 Task: Find connections with filter location Bordeaux with filter topic #communitywith filter profile language Spanish with filter current company Ashoka Buildcon Limited with filter school CCS (Chaudhary Charan Singh)University with filter industry IT System Operations and Maintenance with filter service category Videography with filter keywords title Animal Shelter Volunteer
Action: Mouse moved to (493, 65)
Screenshot: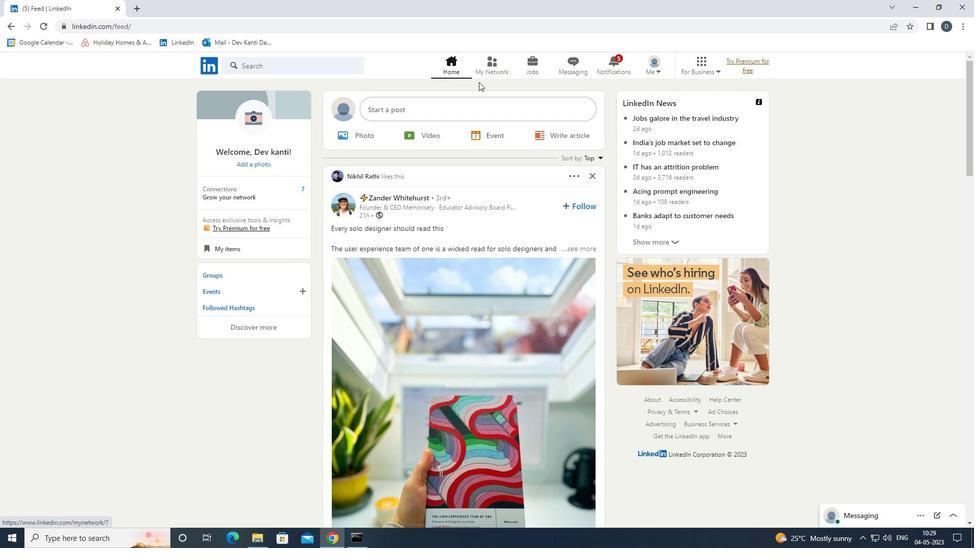 
Action: Mouse pressed left at (493, 65)
Screenshot: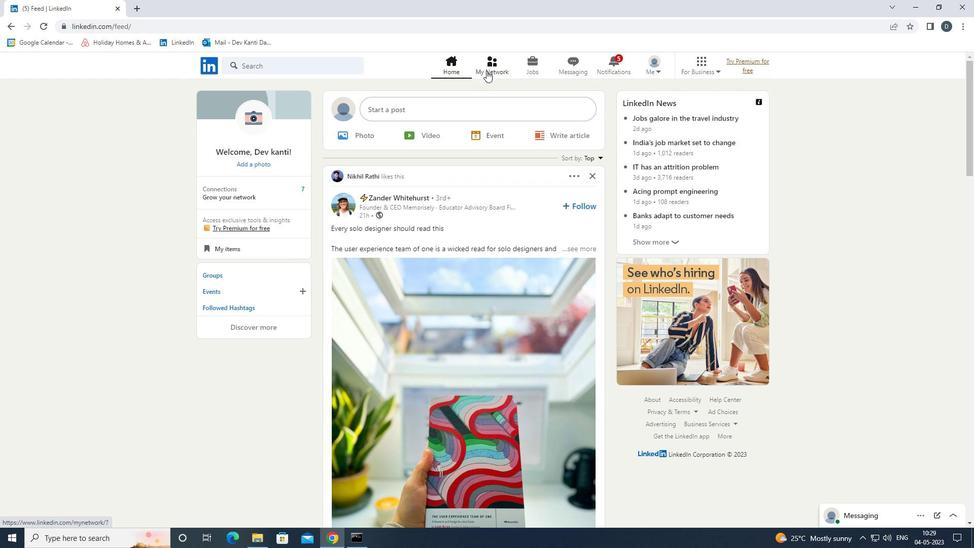 
Action: Mouse moved to (337, 120)
Screenshot: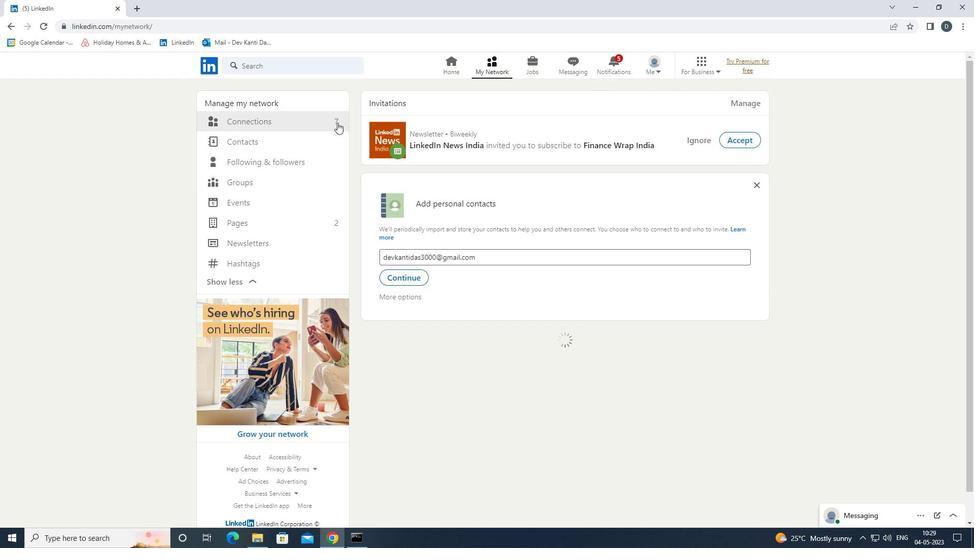 
Action: Mouse pressed left at (337, 120)
Screenshot: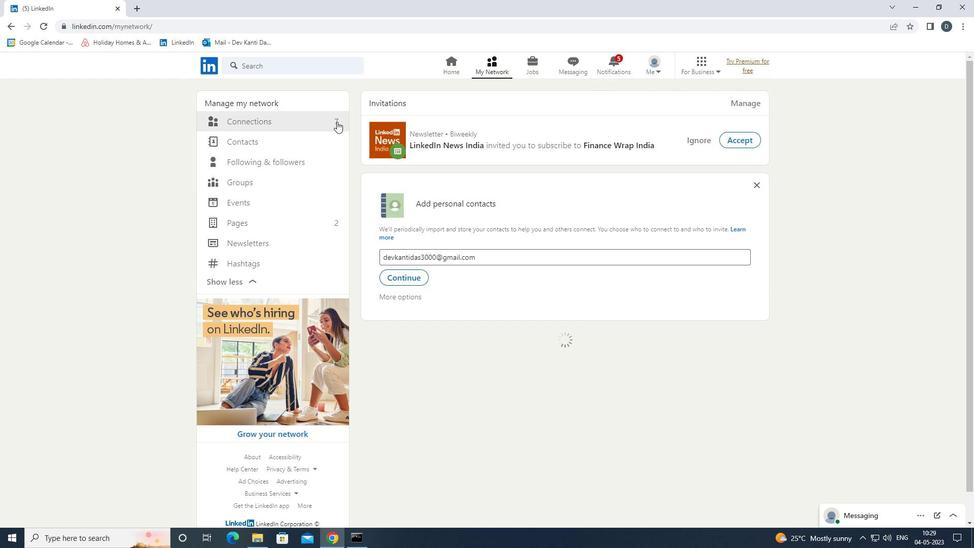 
Action: Mouse moved to (584, 122)
Screenshot: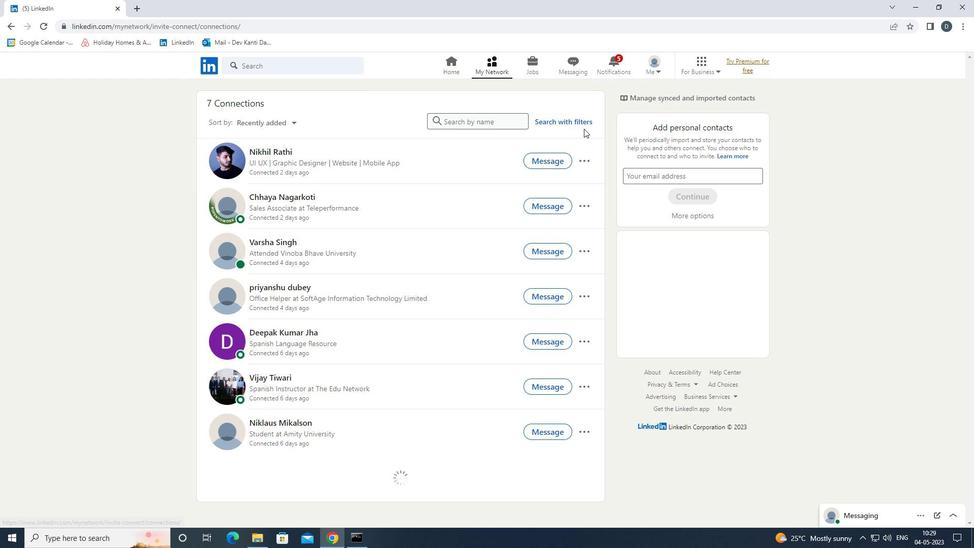 
Action: Mouse pressed left at (584, 122)
Screenshot: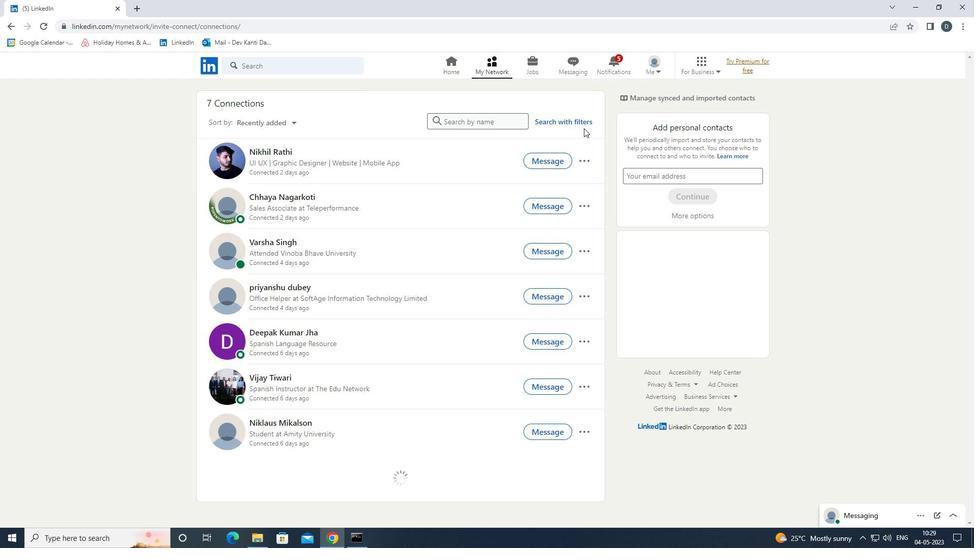 
Action: Mouse moved to (535, 93)
Screenshot: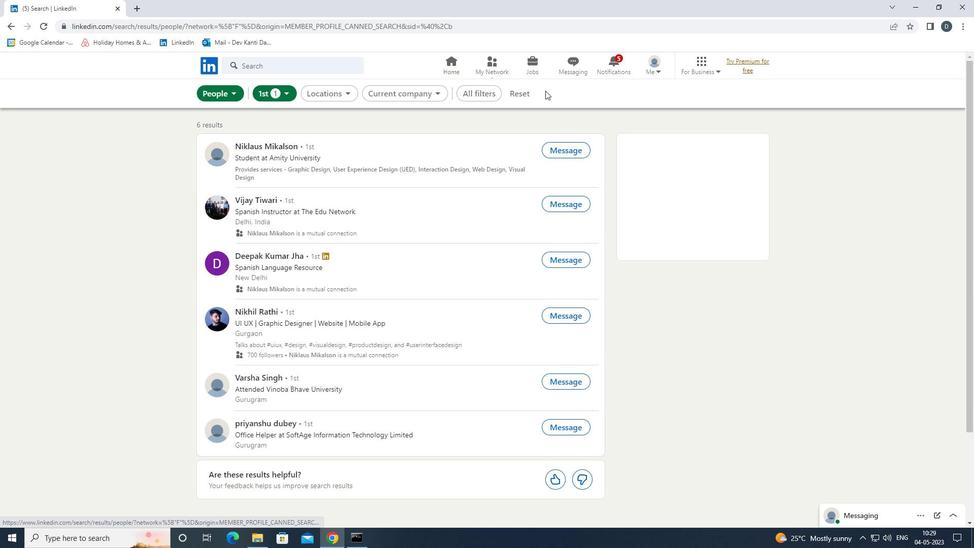 
Action: Mouse pressed left at (535, 93)
Screenshot: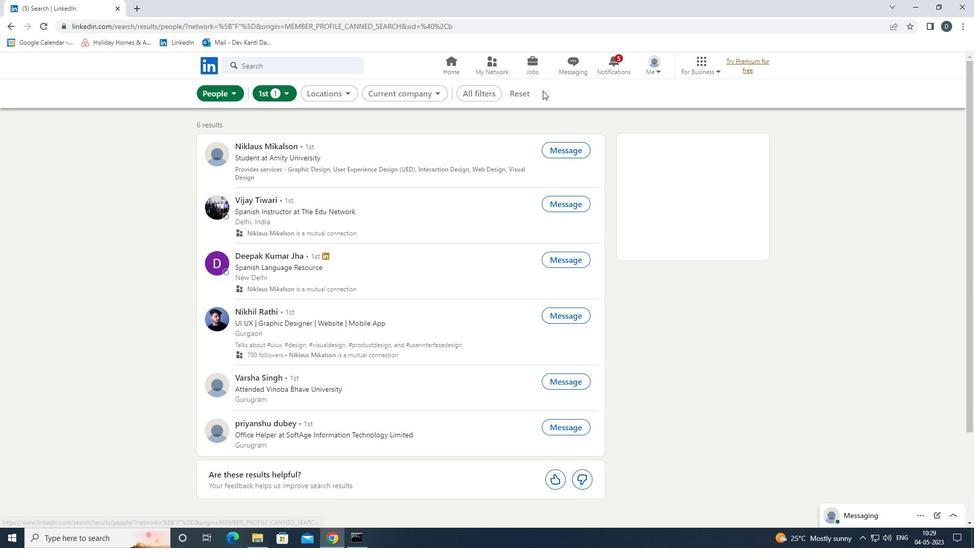 
Action: Mouse moved to (531, 93)
Screenshot: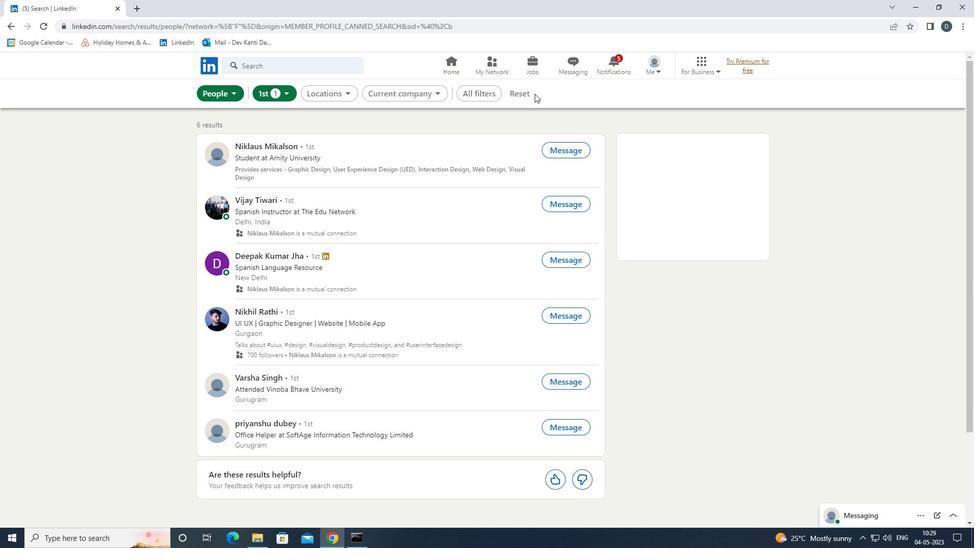 
Action: Mouse pressed left at (531, 93)
Screenshot: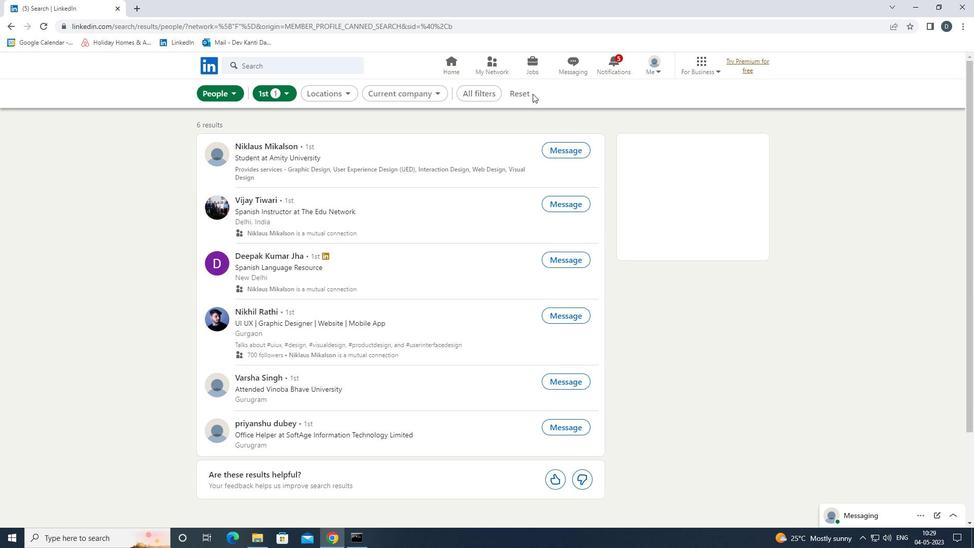 
Action: Mouse moved to (513, 91)
Screenshot: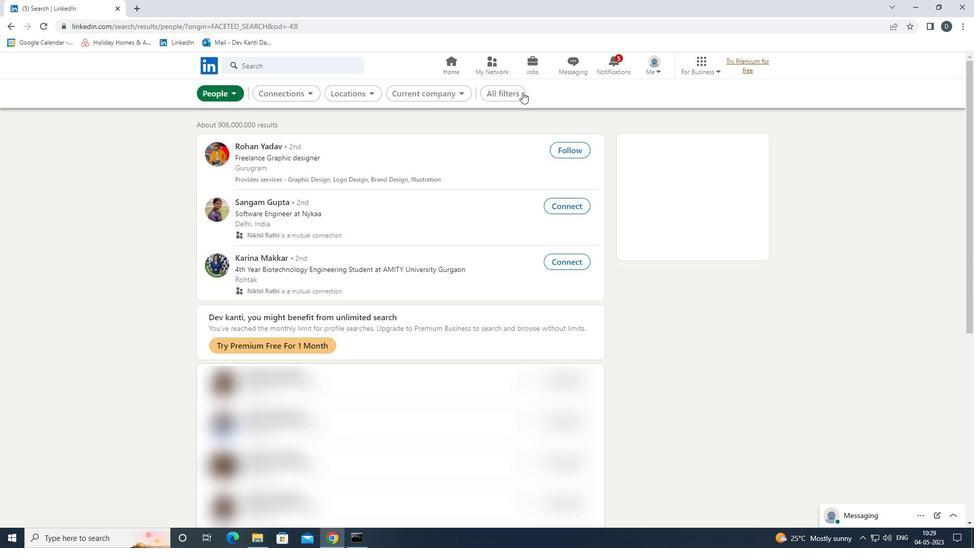 
Action: Mouse pressed left at (513, 91)
Screenshot: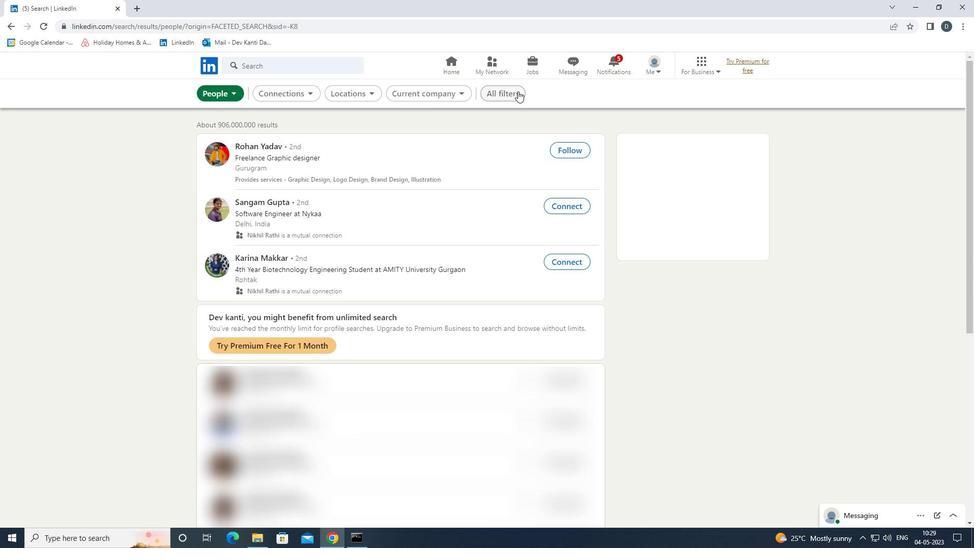 
Action: Mouse moved to (810, 194)
Screenshot: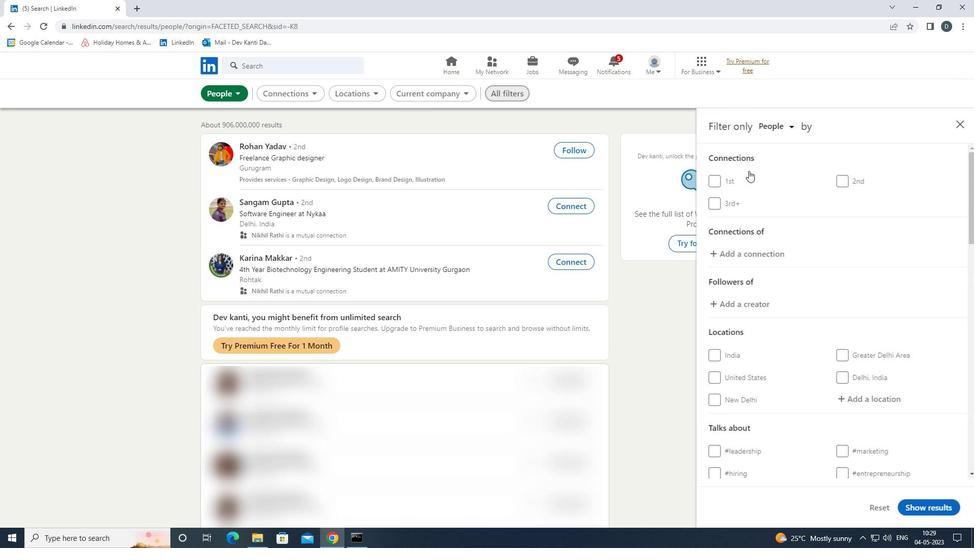 
Action: Mouse scrolled (810, 194) with delta (0, 0)
Screenshot: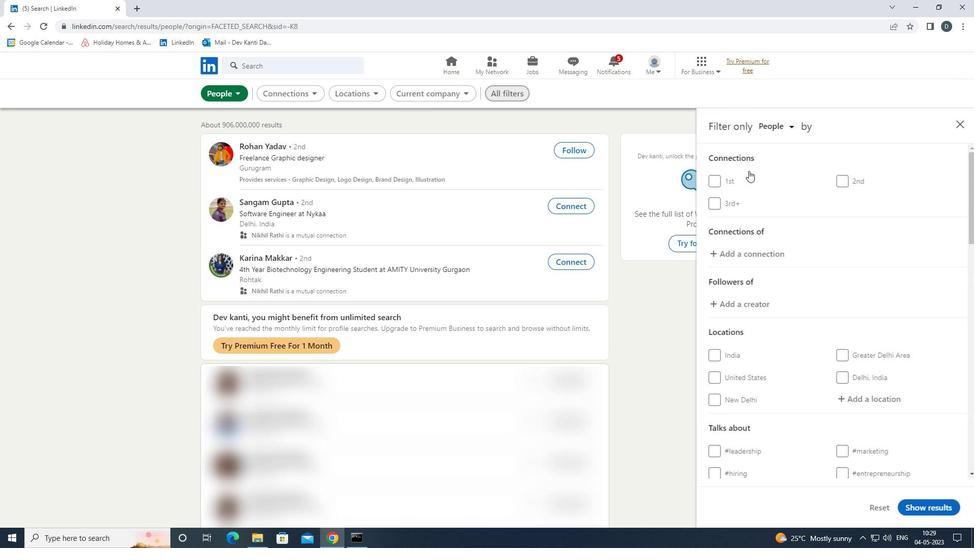 
Action: Mouse moved to (813, 199)
Screenshot: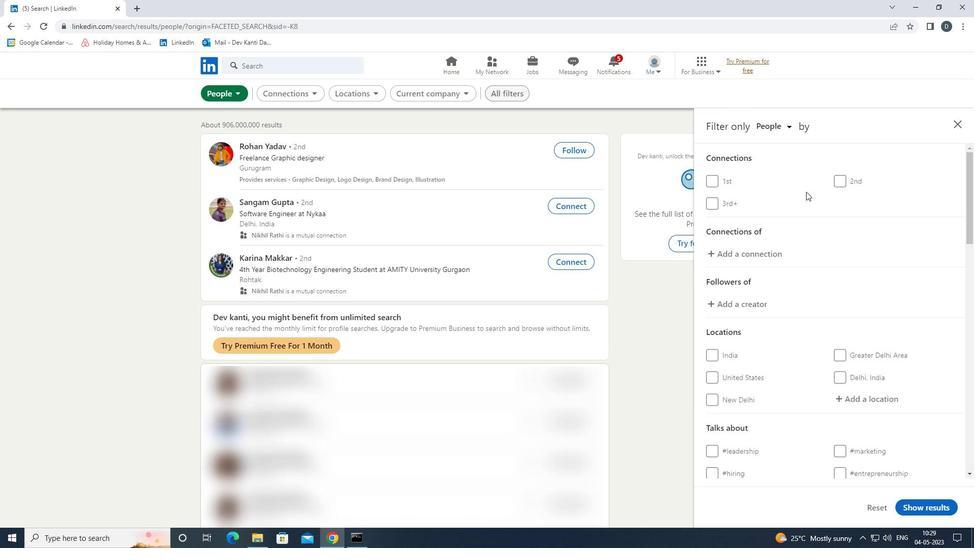 
Action: Mouse scrolled (813, 198) with delta (0, 0)
Screenshot: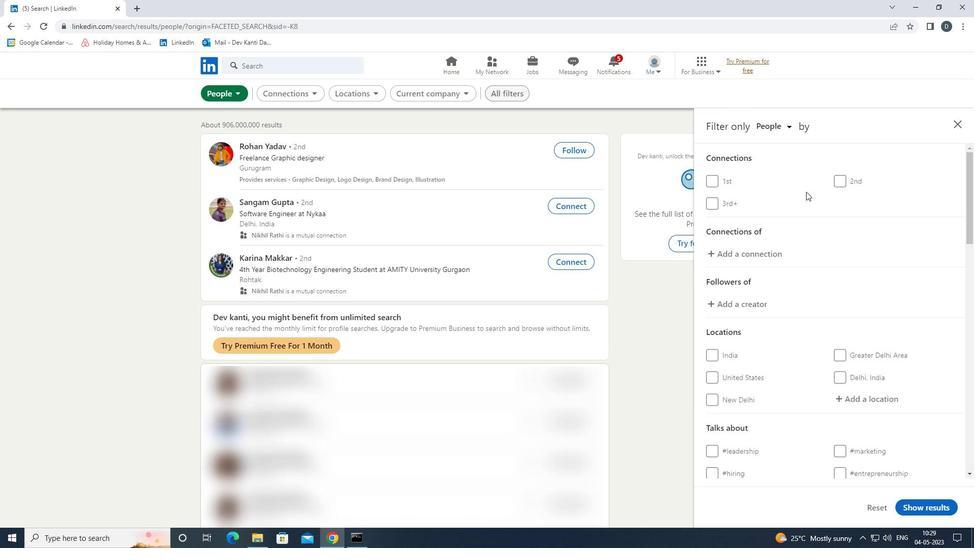 
Action: Mouse moved to (855, 293)
Screenshot: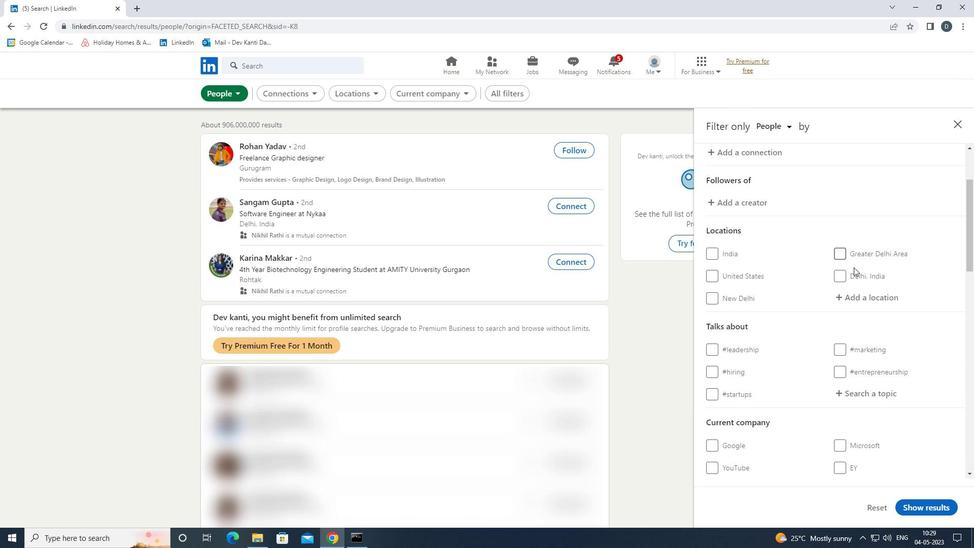 
Action: Mouse pressed left at (855, 293)
Screenshot: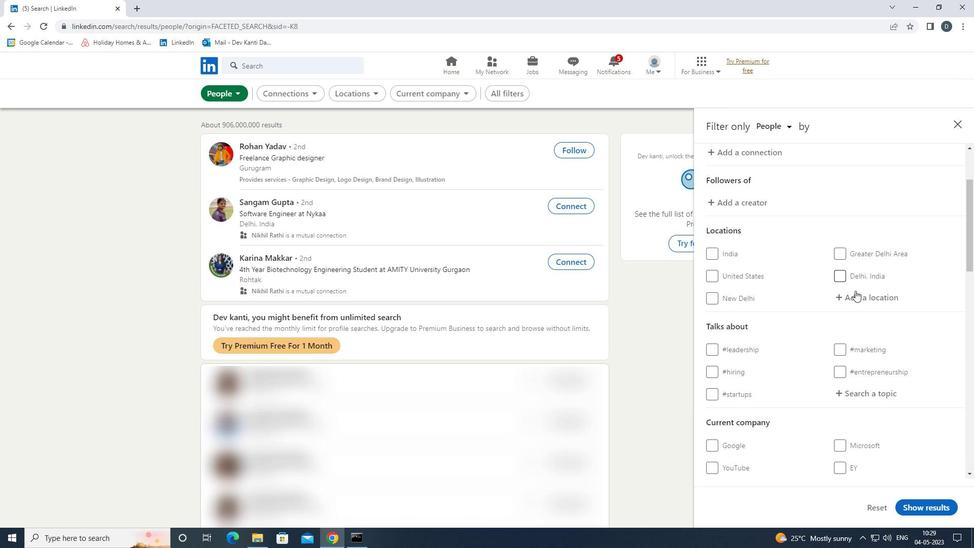 
Action: Mouse moved to (856, 294)
Screenshot: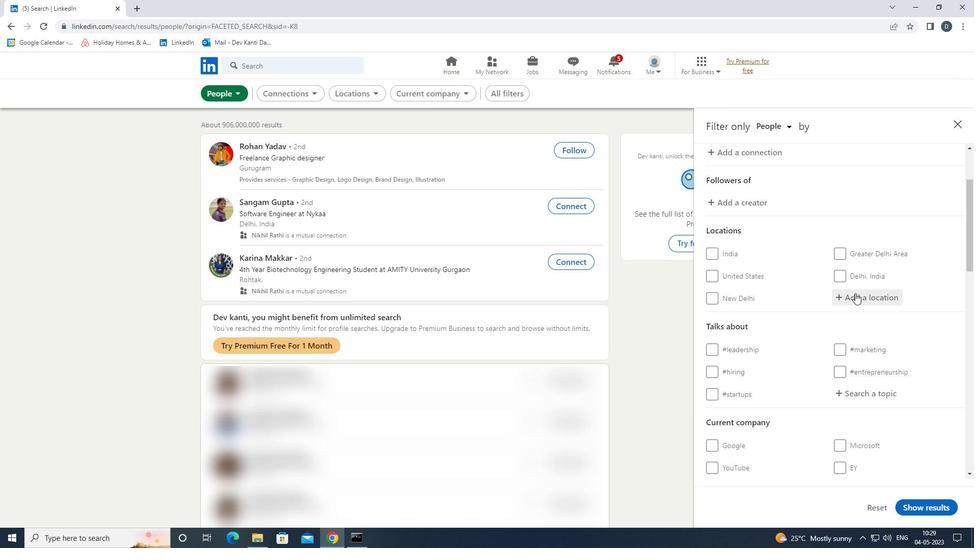 
Action: Key pressed <Key.shift>BOURDEAUX<Key.down><Key.enter>
Screenshot: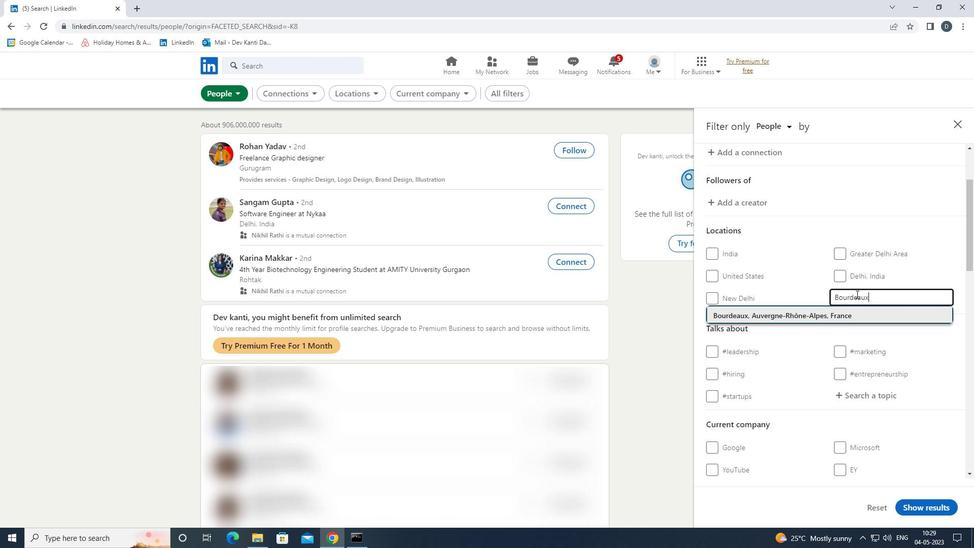 
Action: Mouse scrolled (856, 293) with delta (0, 0)
Screenshot: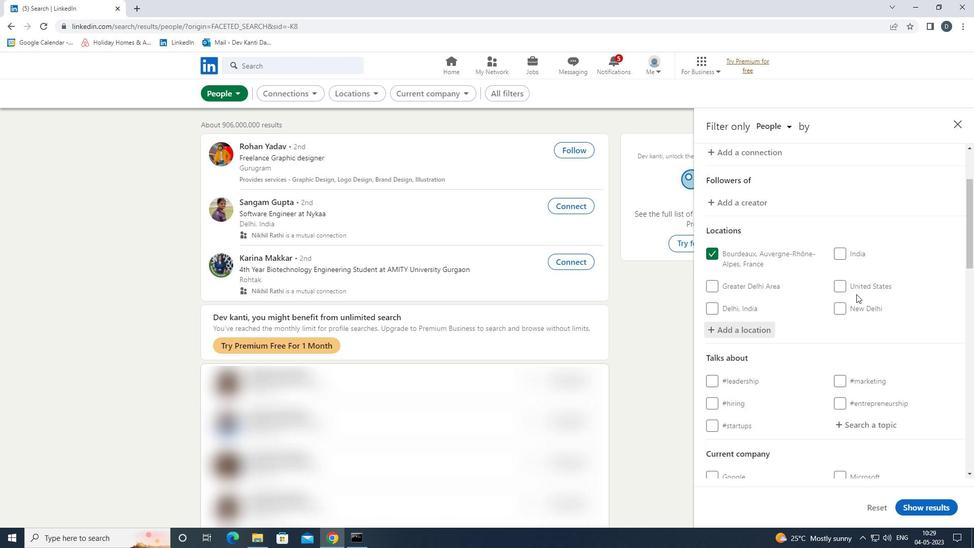 
Action: Mouse moved to (858, 294)
Screenshot: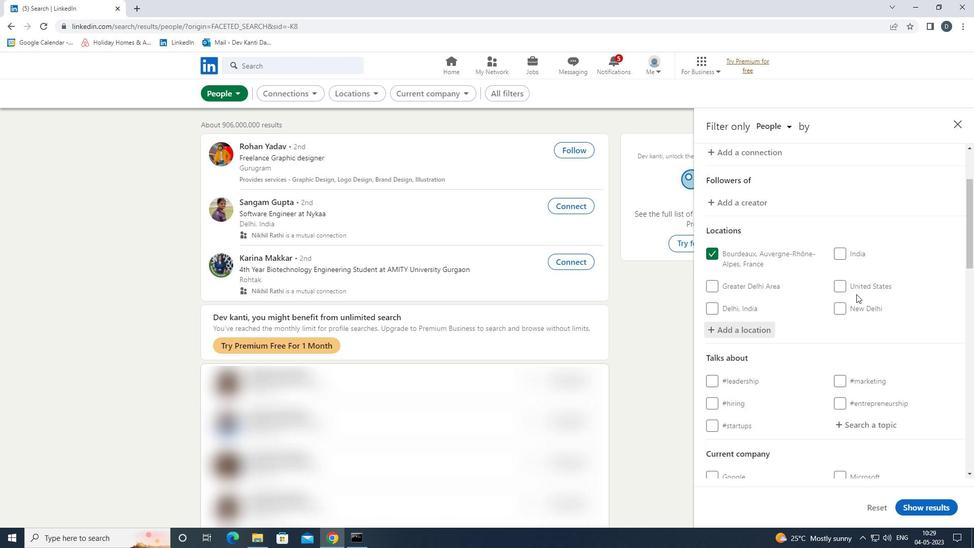 
Action: Mouse scrolled (858, 293) with delta (0, 0)
Screenshot: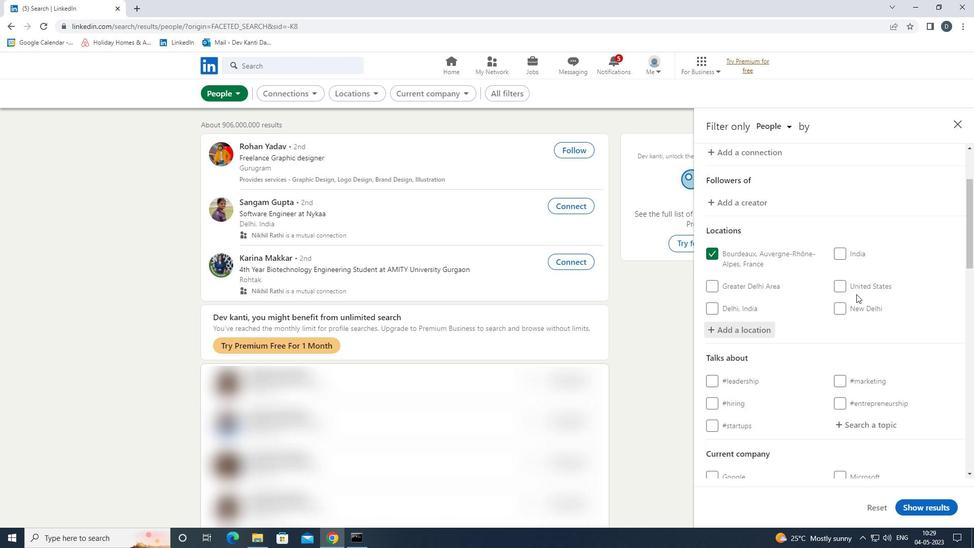 
Action: Mouse moved to (858, 294)
Screenshot: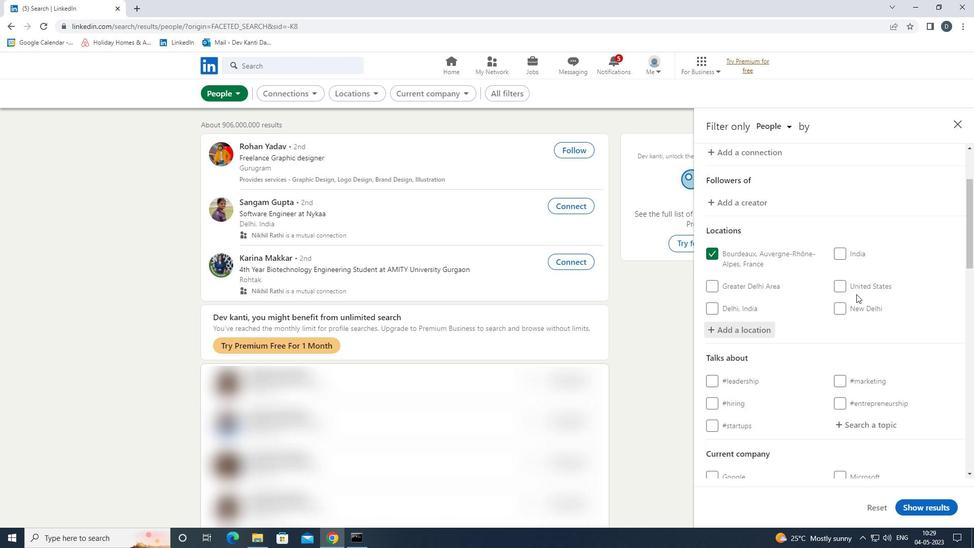 
Action: Mouse scrolled (858, 294) with delta (0, 0)
Screenshot: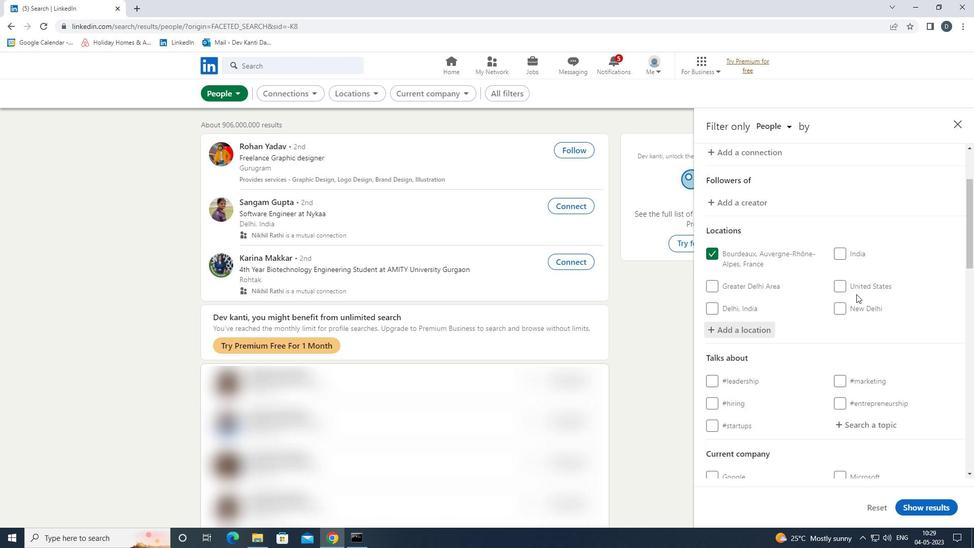 
Action: Mouse moved to (879, 273)
Screenshot: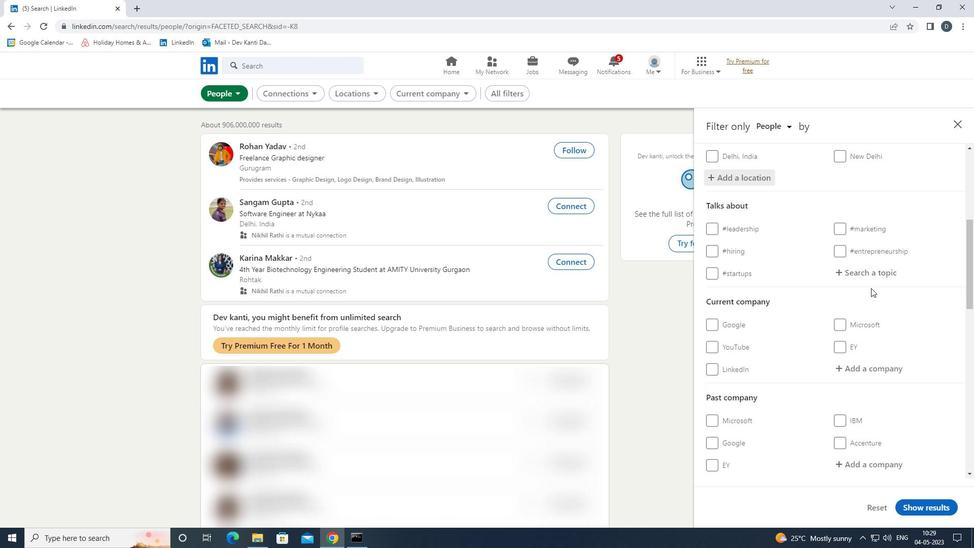 
Action: Mouse pressed left at (879, 273)
Screenshot: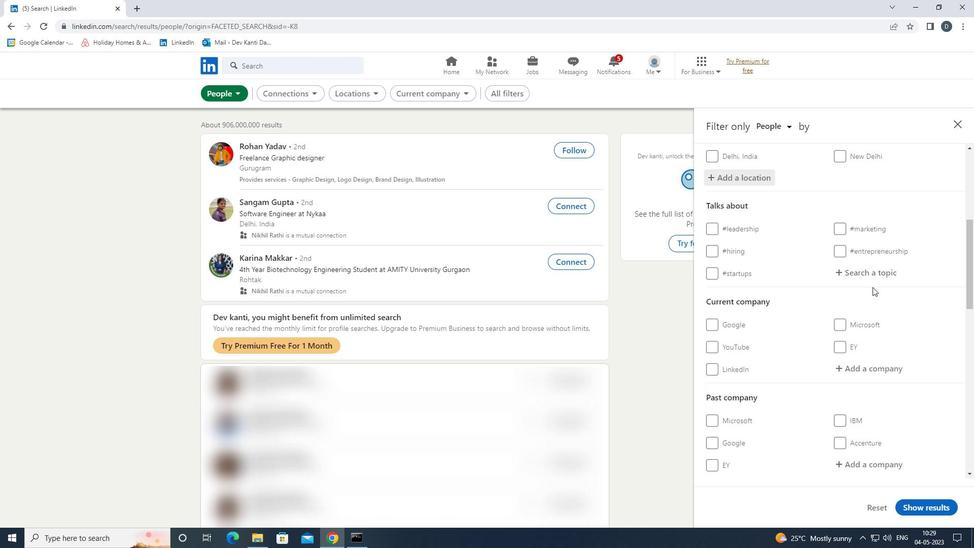 
Action: Key pressed <Key.shift>COMMUNITY<Key.down><Key.enter>
Screenshot: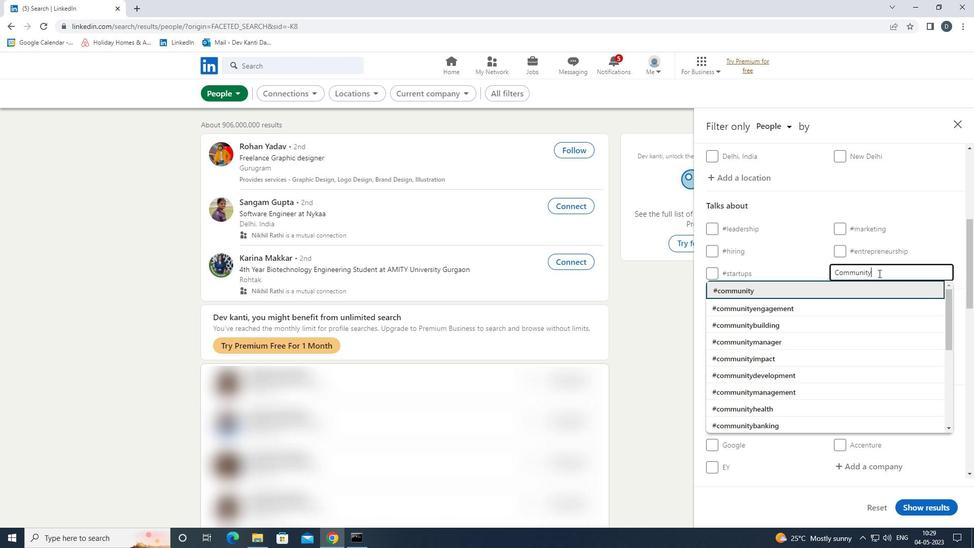 
Action: Mouse moved to (878, 279)
Screenshot: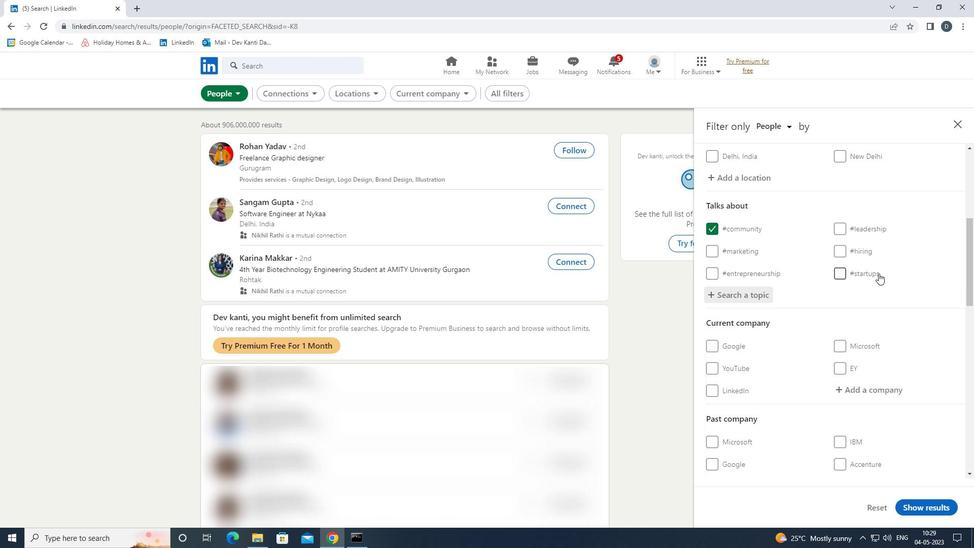 
Action: Mouse scrolled (878, 278) with delta (0, 0)
Screenshot: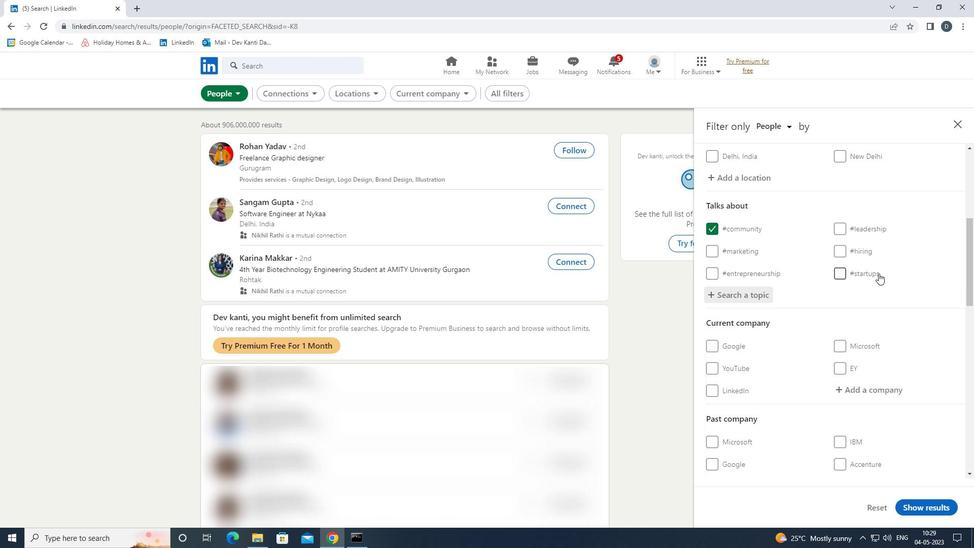 
Action: Mouse moved to (877, 279)
Screenshot: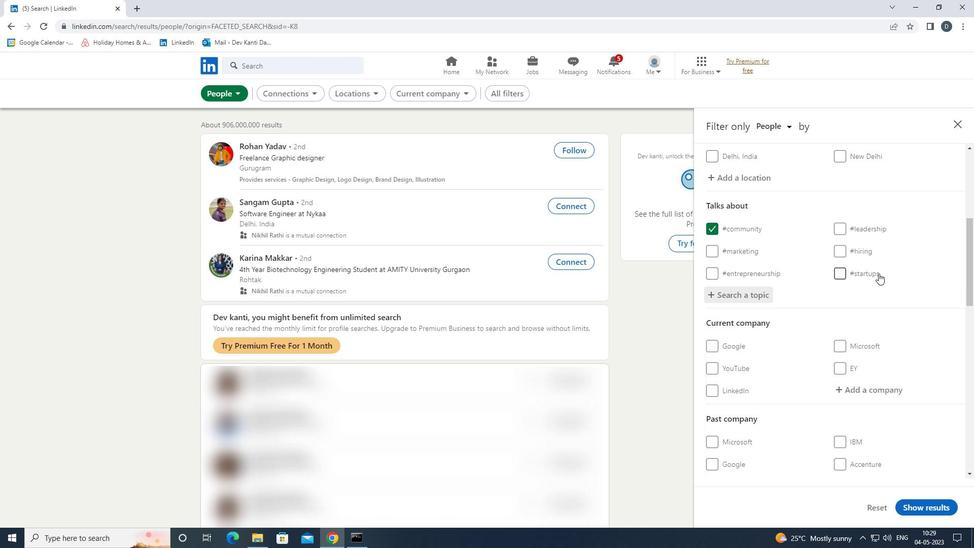 
Action: Mouse scrolled (877, 279) with delta (0, 0)
Screenshot: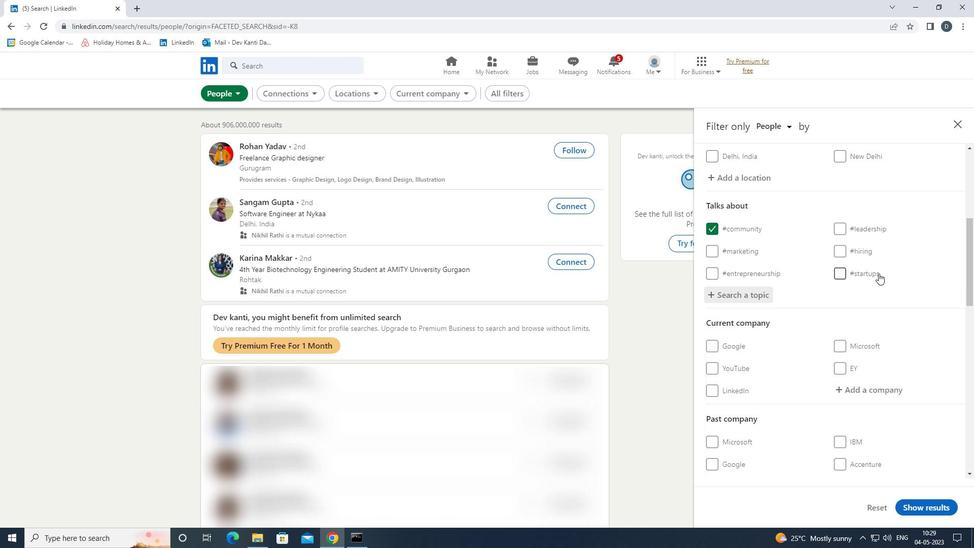 
Action: Mouse moved to (877, 280)
Screenshot: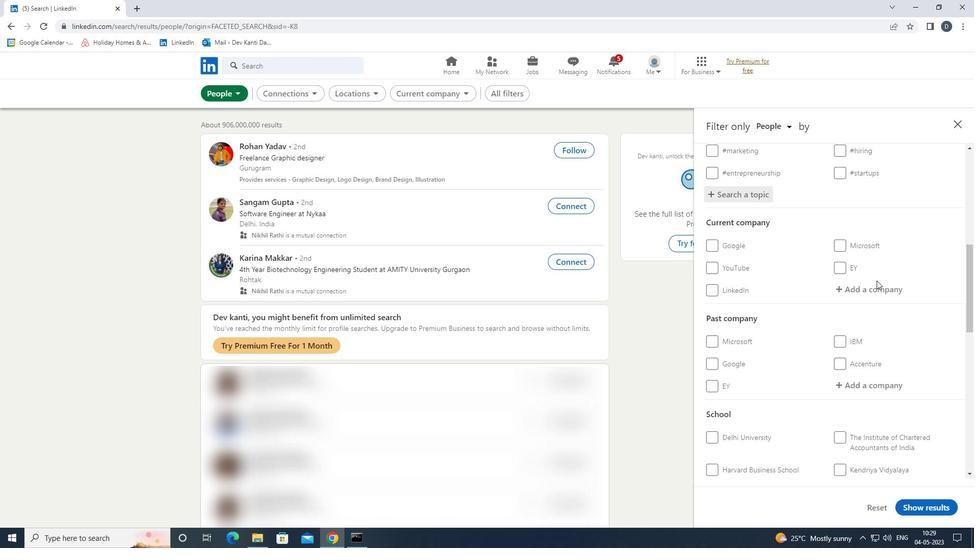
Action: Mouse scrolled (877, 280) with delta (0, 0)
Screenshot: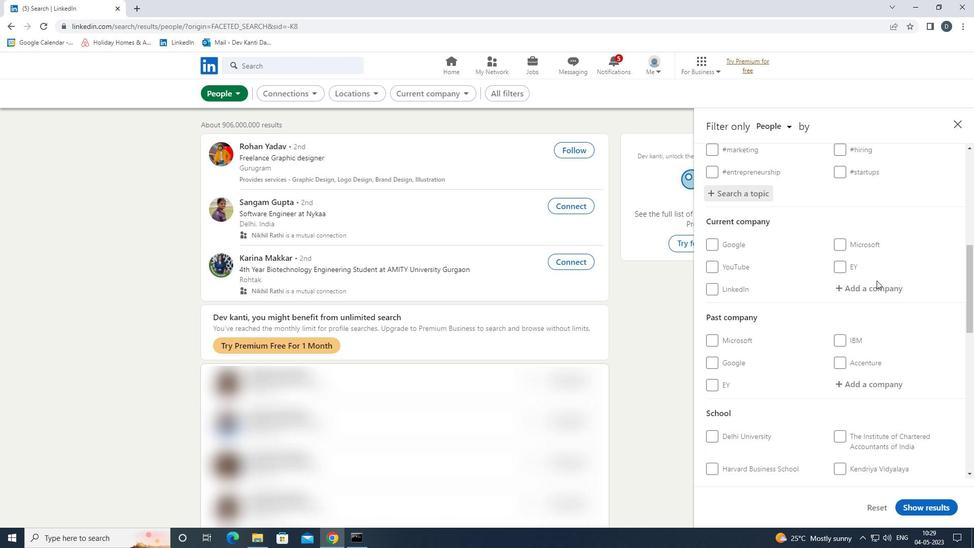 
Action: Mouse scrolled (877, 280) with delta (0, 0)
Screenshot: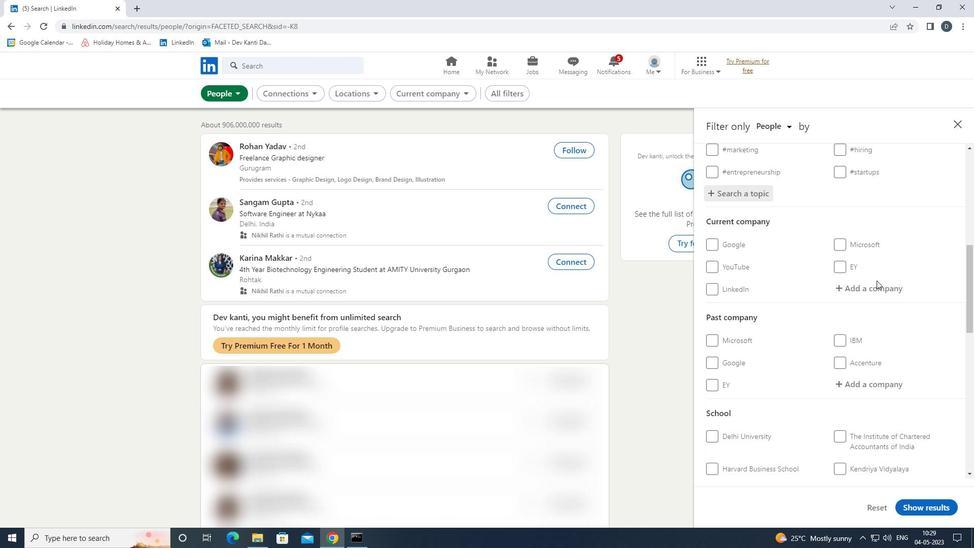 
Action: Mouse scrolled (877, 280) with delta (0, 0)
Screenshot: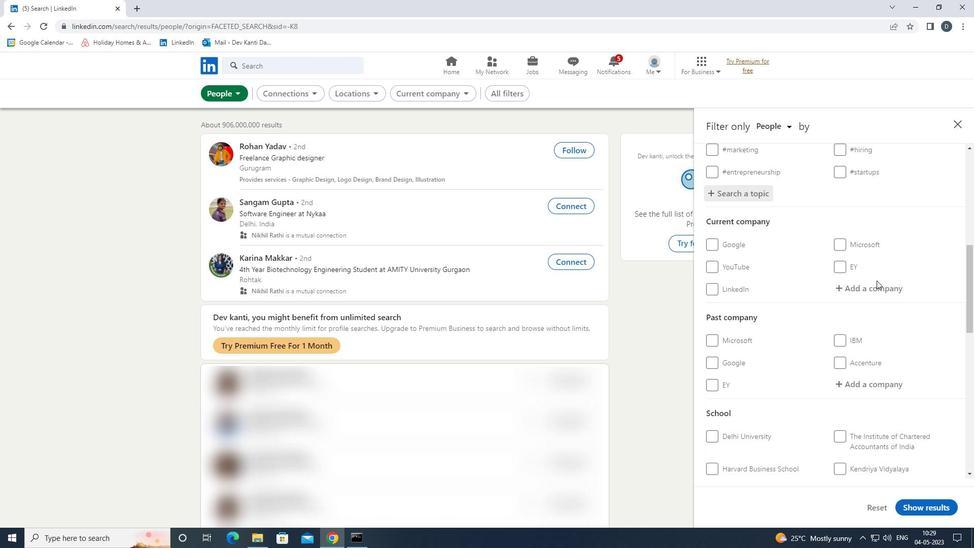 
Action: Mouse moved to (855, 315)
Screenshot: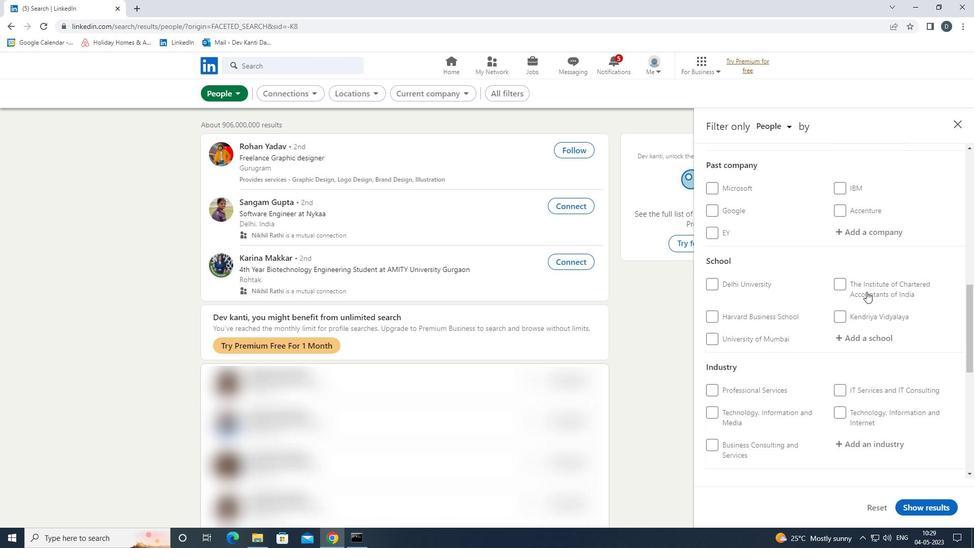 
Action: Mouse scrolled (855, 314) with delta (0, 0)
Screenshot: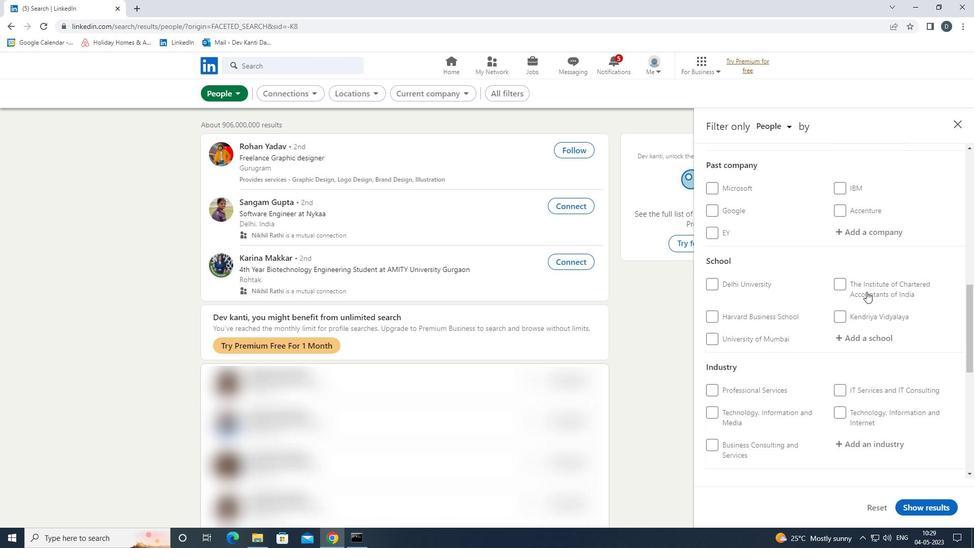 
Action: Mouse moved to (855, 316)
Screenshot: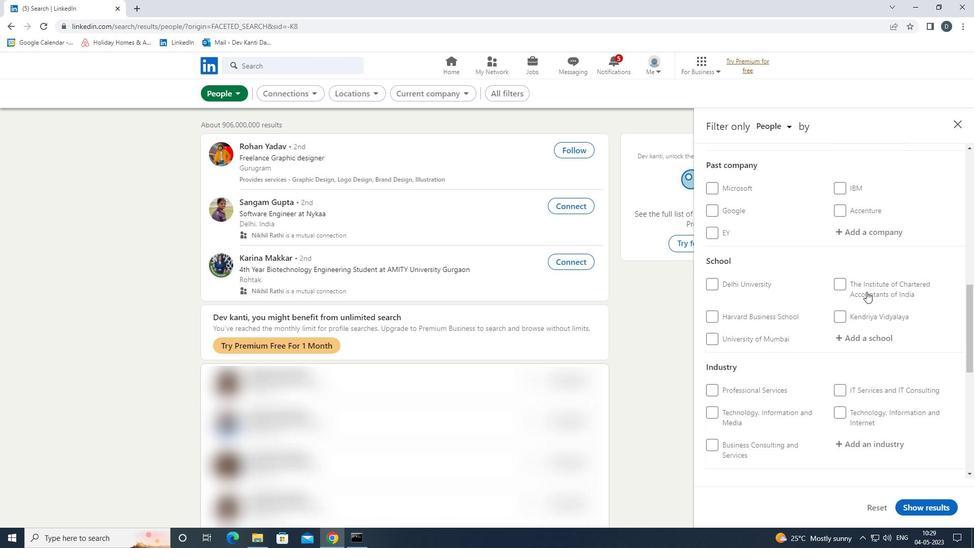 
Action: Mouse scrolled (855, 315) with delta (0, 0)
Screenshot: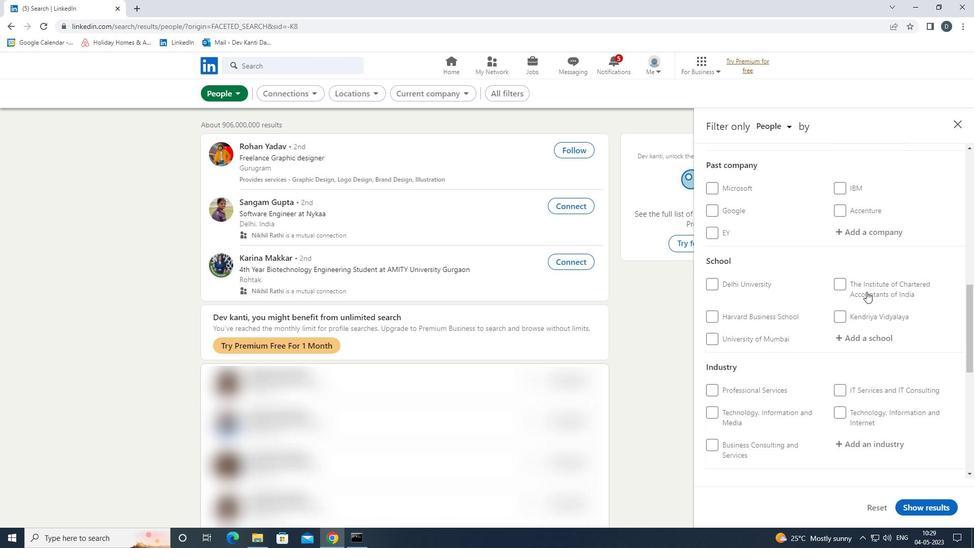 
Action: Mouse moved to (855, 317)
Screenshot: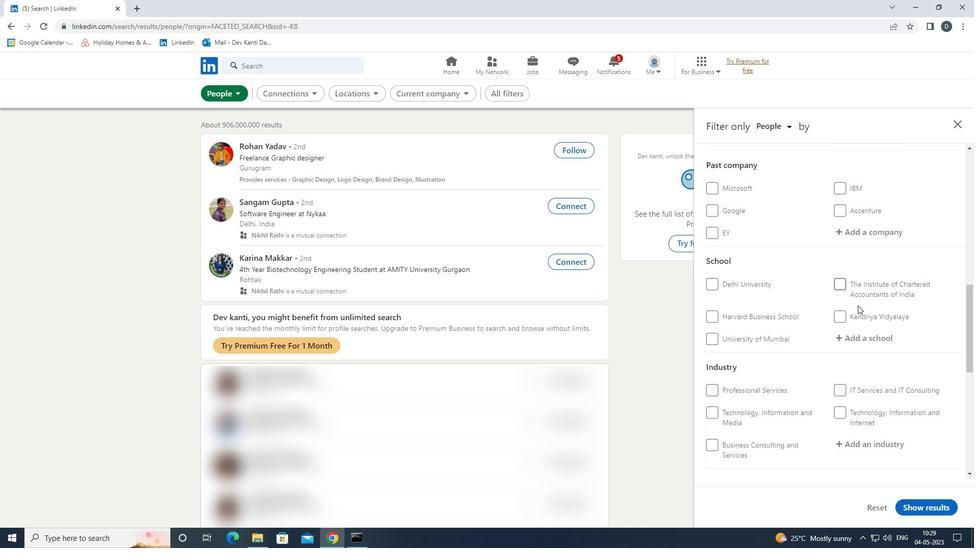 
Action: Mouse scrolled (855, 317) with delta (0, 0)
Screenshot: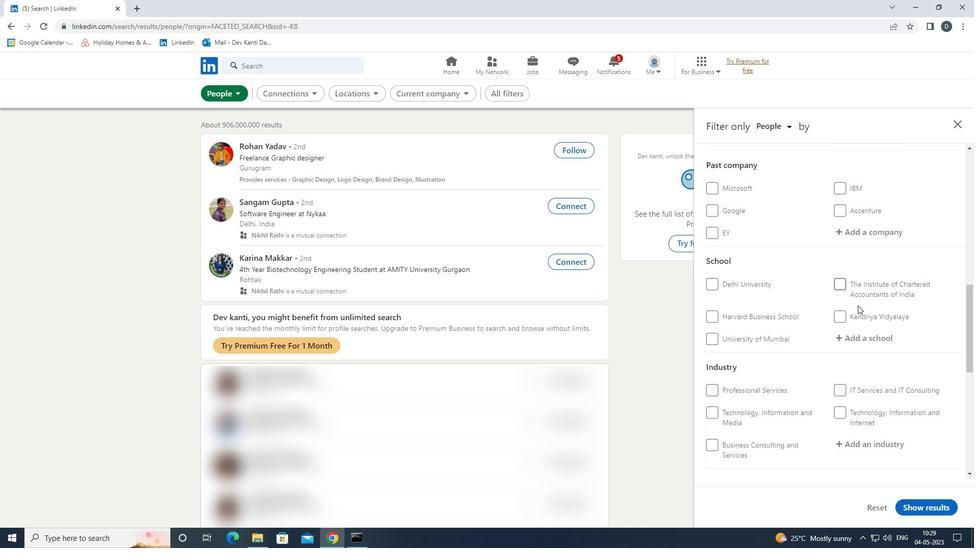 
Action: Mouse moved to (734, 374)
Screenshot: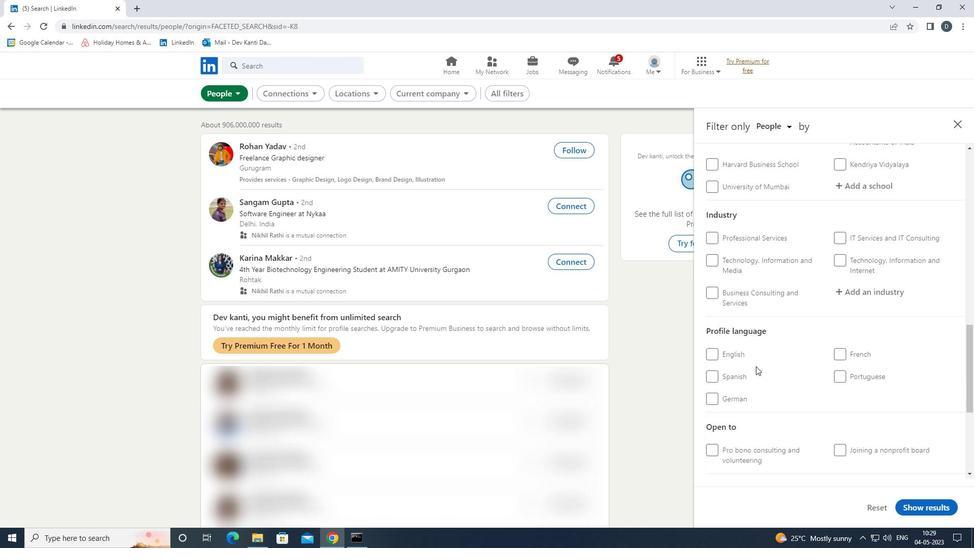 
Action: Mouse pressed left at (734, 374)
Screenshot: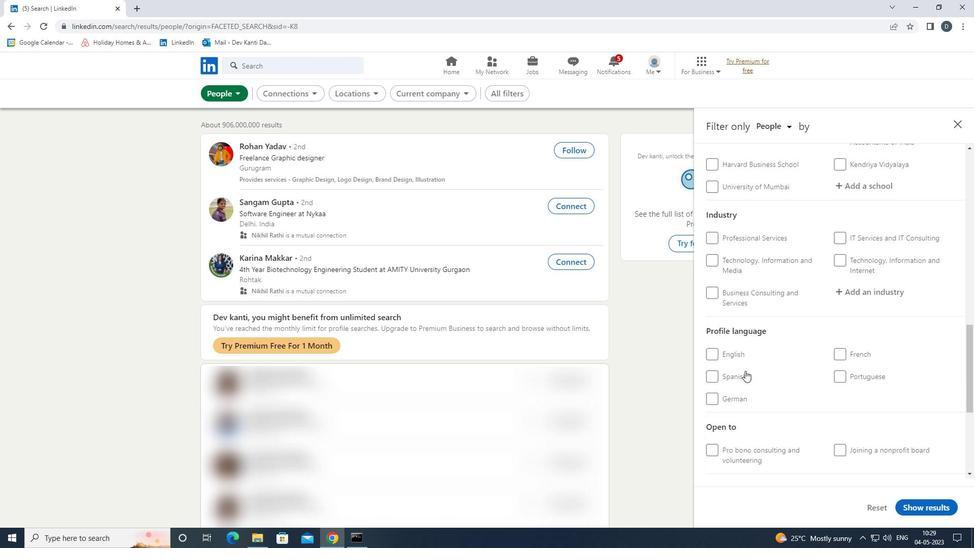
Action: Mouse moved to (749, 373)
Screenshot: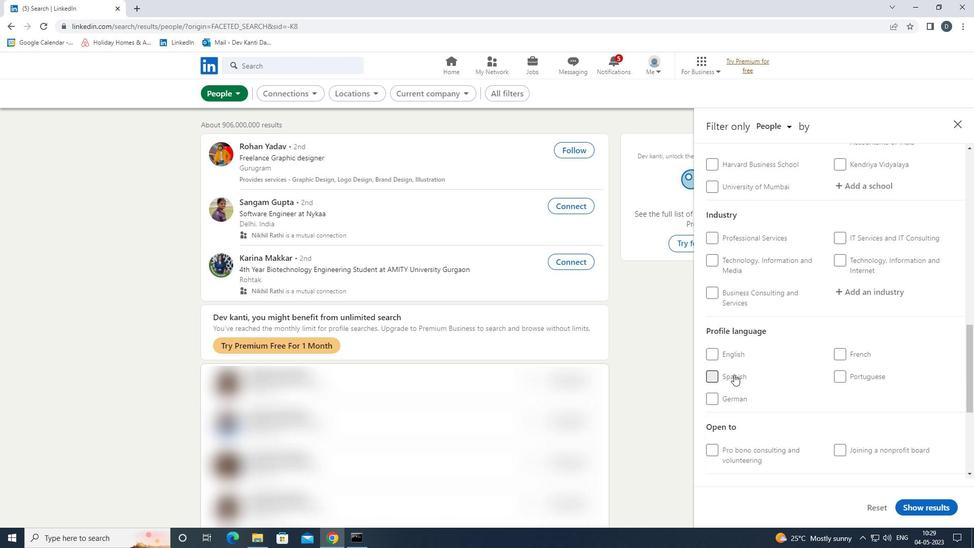 
Action: Mouse scrolled (749, 373) with delta (0, 0)
Screenshot: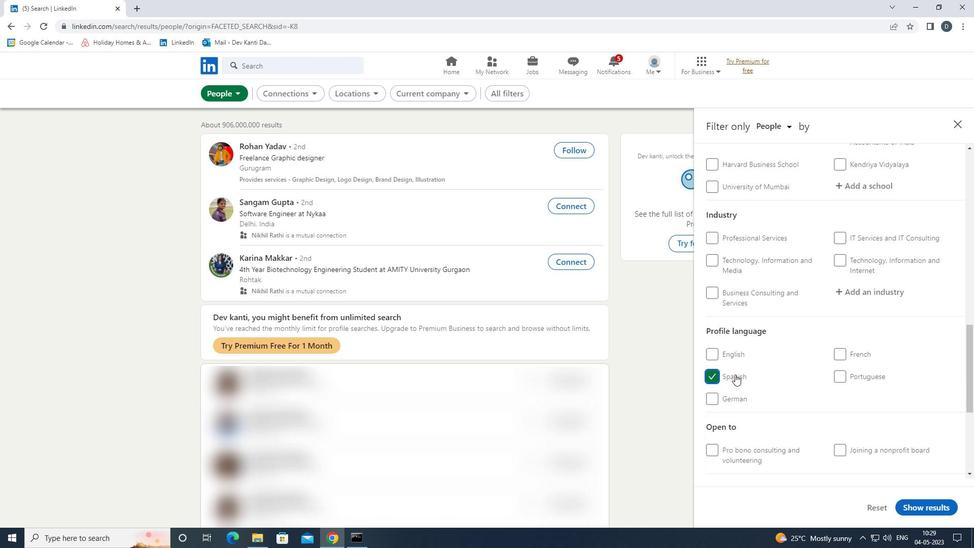 
Action: Mouse scrolled (749, 373) with delta (0, 0)
Screenshot: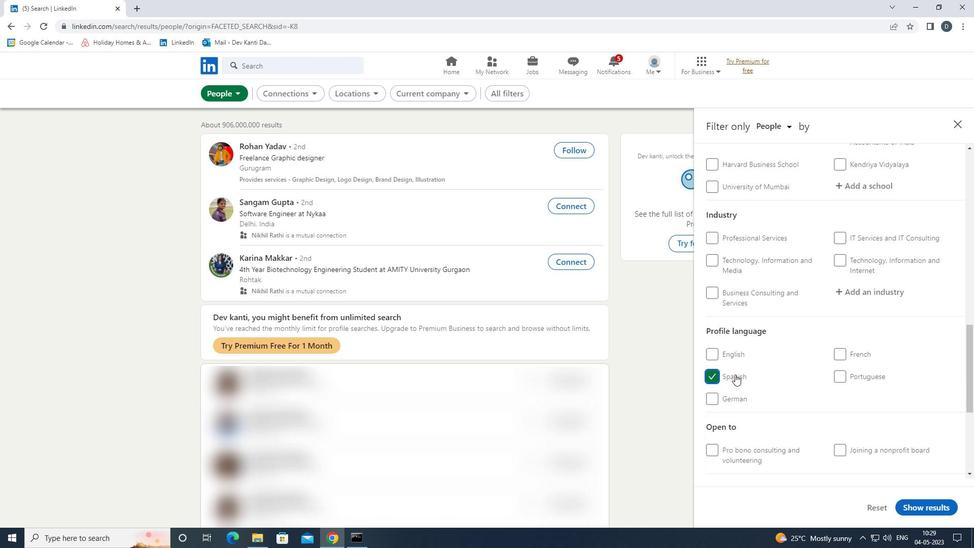 
Action: Mouse scrolled (749, 373) with delta (0, 0)
Screenshot: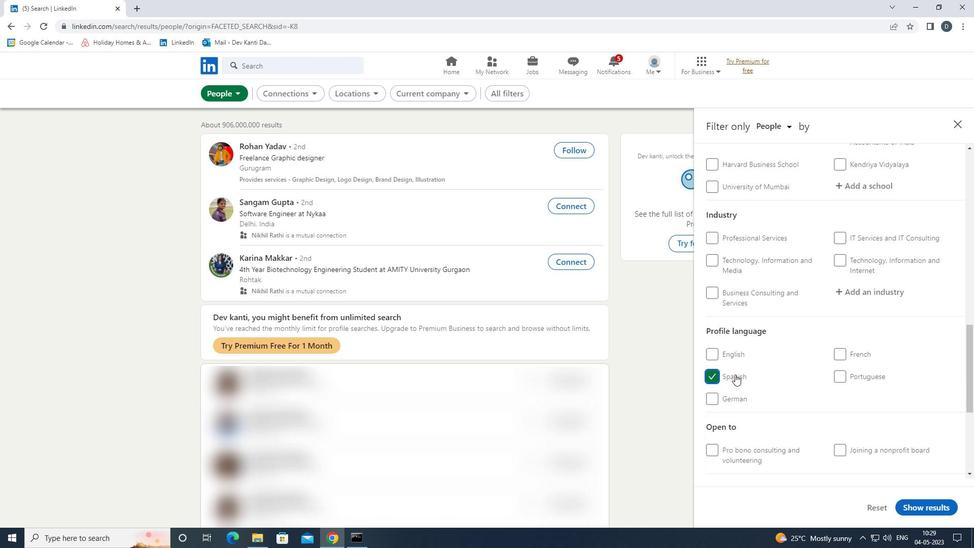 
Action: Mouse scrolled (749, 373) with delta (0, 0)
Screenshot: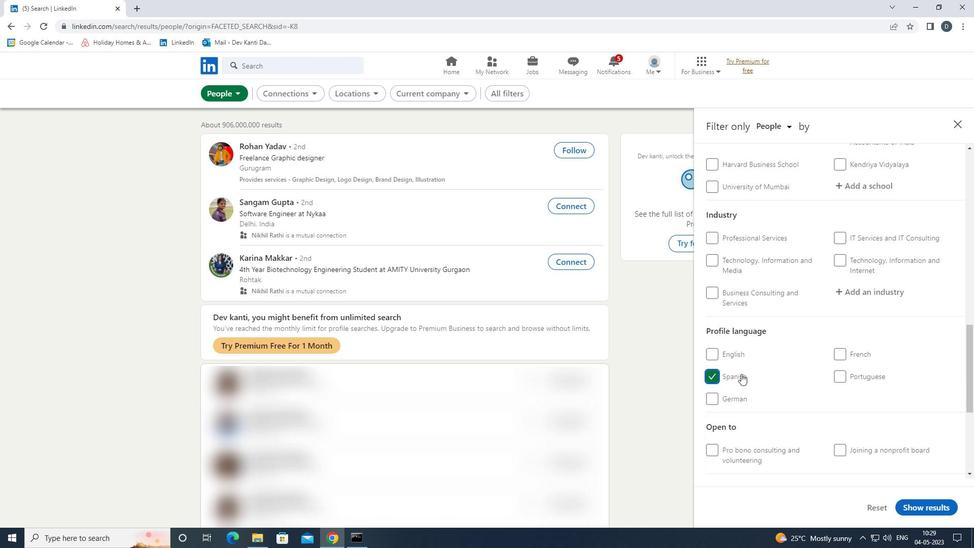 
Action: Mouse scrolled (749, 373) with delta (0, 0)
Screenshot: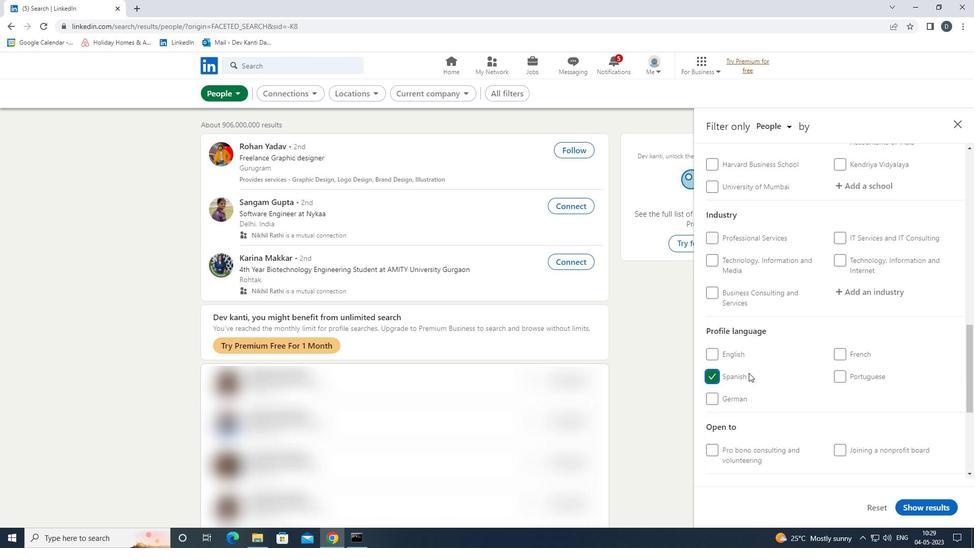 
Action: Mouse scrolled (749, 373) with delta (0, 0)
Screenshot: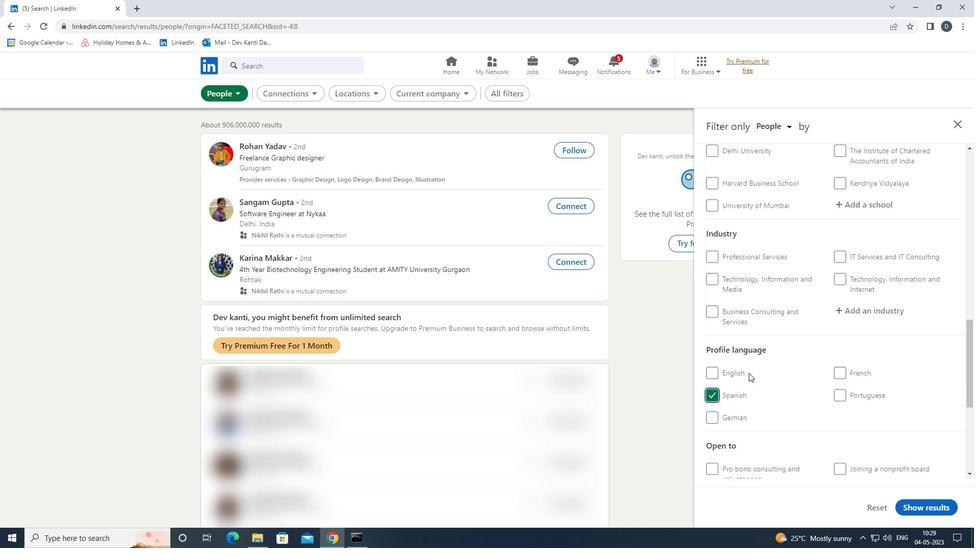 
Action: Mouse moved to (868, 280)
Screenshot: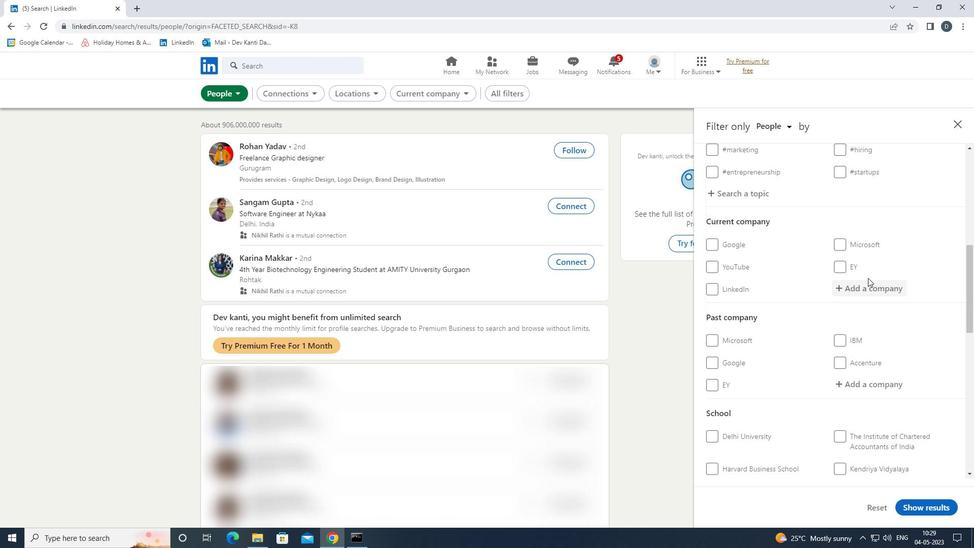 
Action: Mouse pressed left at (868, 280)
Screenshot: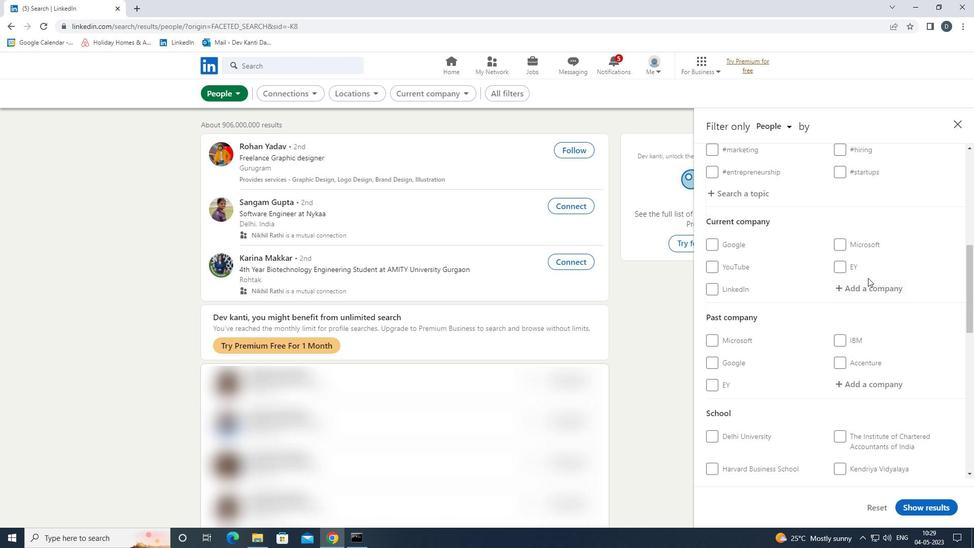 
Action: Key pressed <Key.shift>ASHOKA<Key.space><Key.shift>BI<Key.backspace>UILDCON<Key.down><Key.enter>
Screenshot: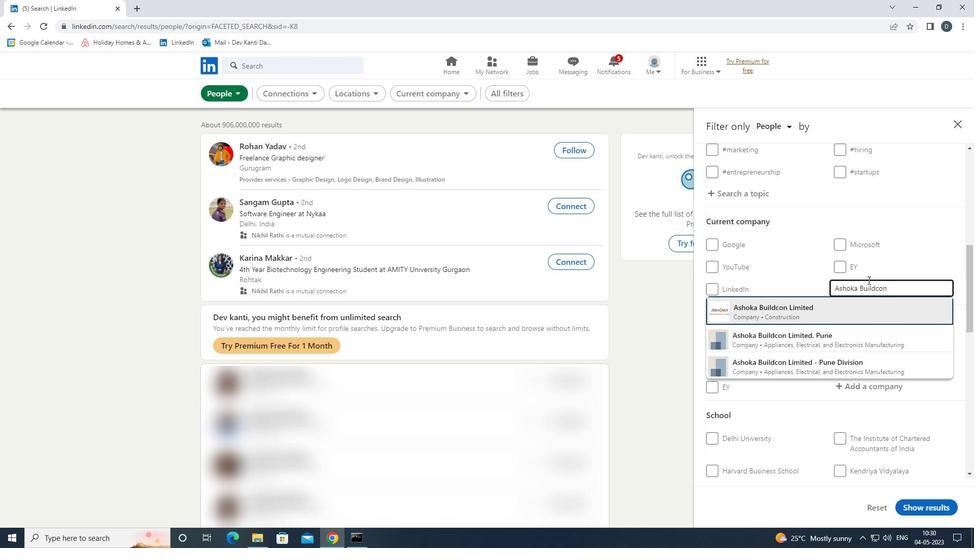 
Action: Mouse scrolled (868, 279) with delta (0, 0)
Screenshot: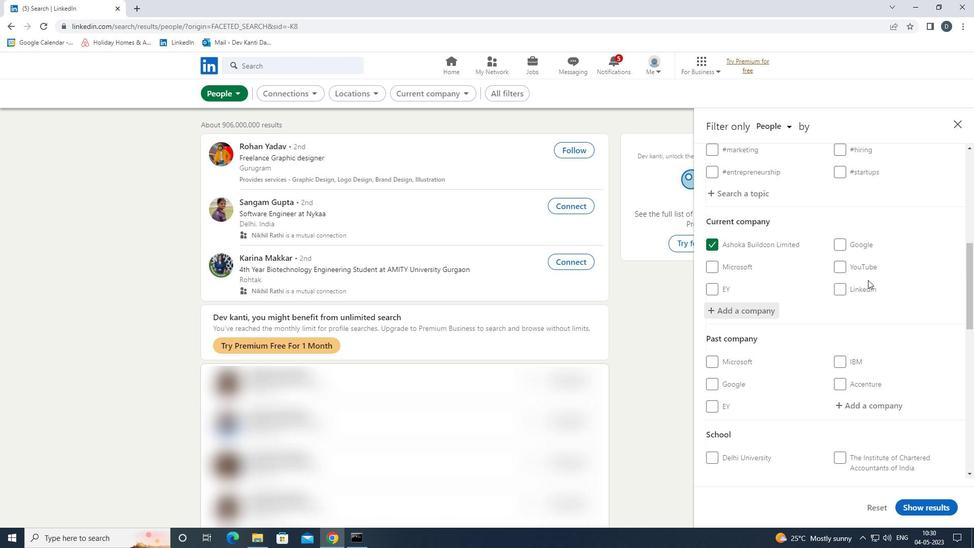 
Action: Mouse scrolled (868, 279) with delta (0, 0)
Screenshot: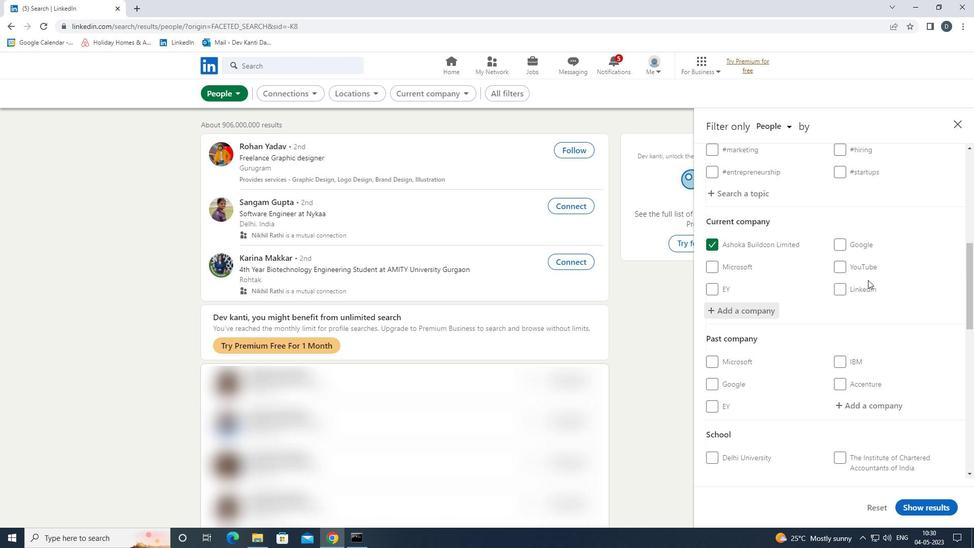 
Action: Mouse scrolled (868, 279) with delta (0, 0)
Screenshot: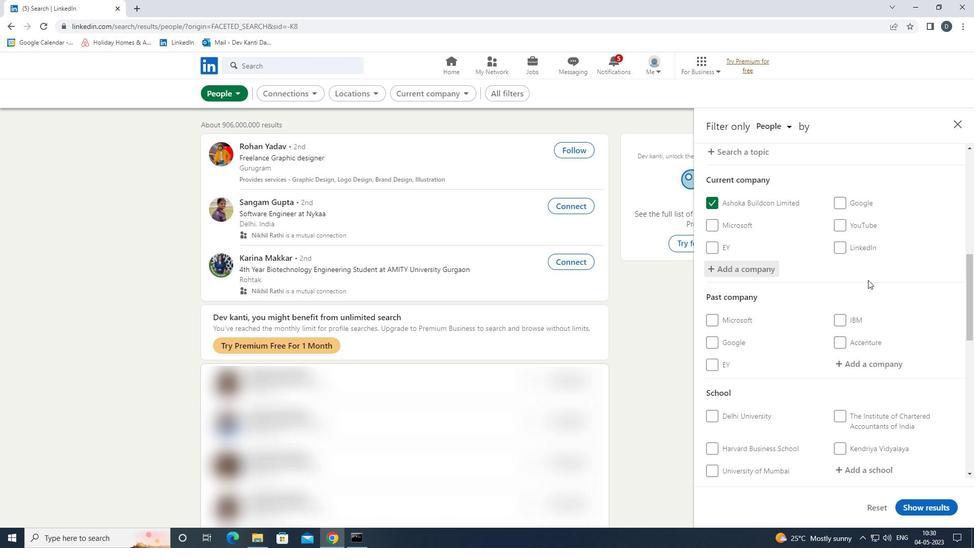 
Action: Mouse moved to (859, 256)
Screenshot: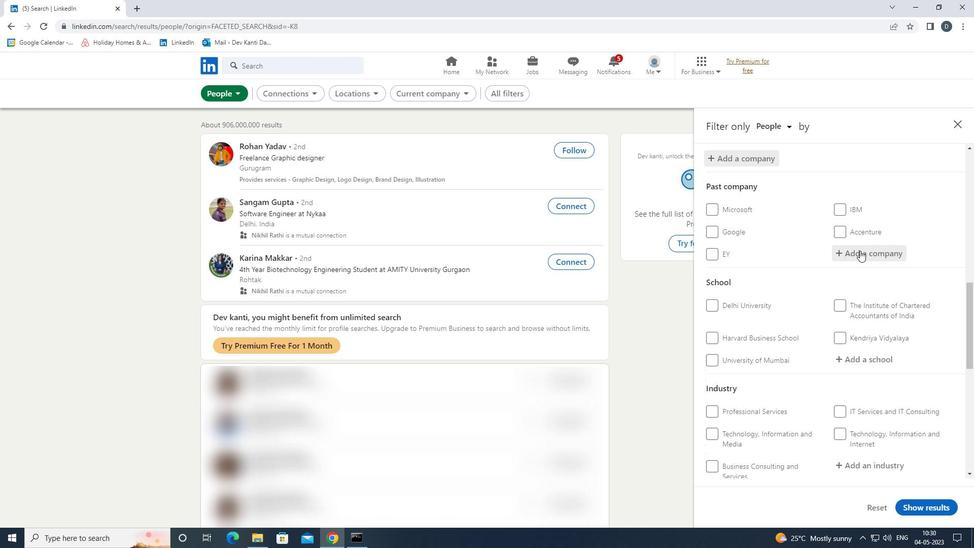 
Action: Mouse scrolled (859, 256) with delta (0, 0)
Screenshot: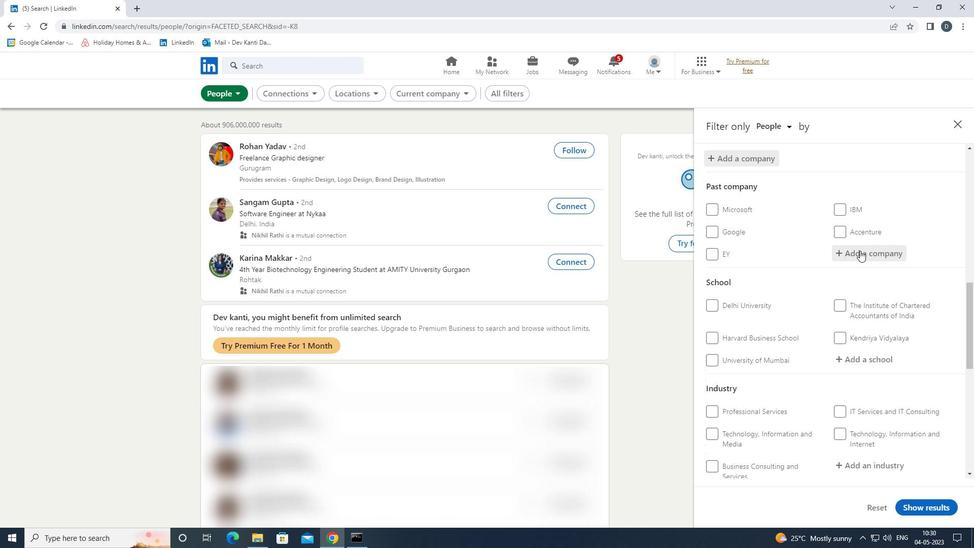
Action: Mouse moved to (858, 306)
Screenshot: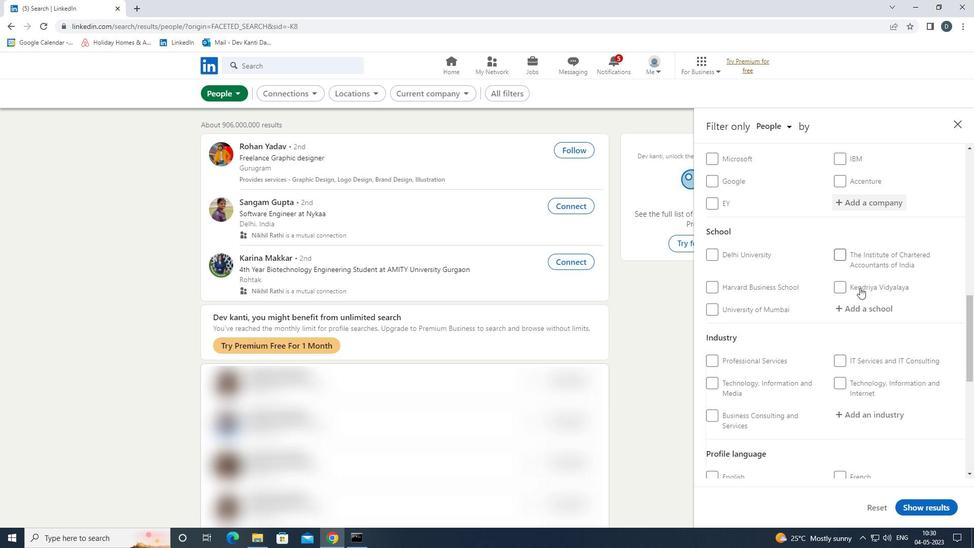 
Action: Mouse pressed left at (858, 306)
Screenshot: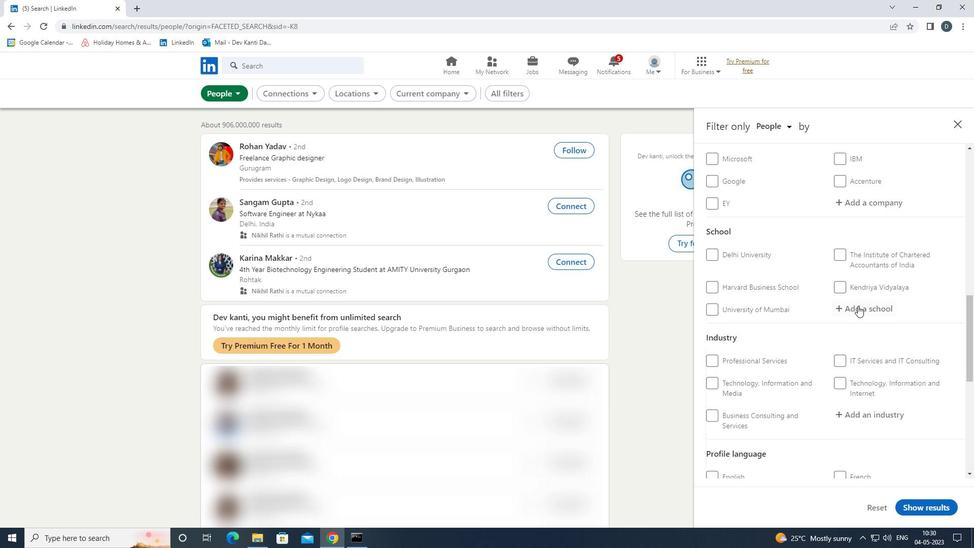 
Action: Key pressed <Key.shift>C<Key.shift>CS<Key.space><Key.down><Key.enter>
Screenshot: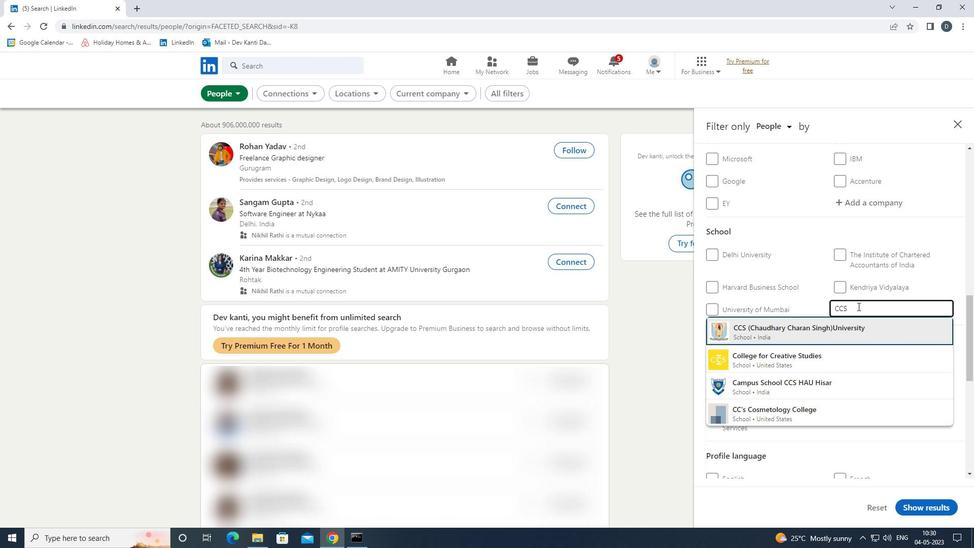 
Action: Mouse moved to (756, 336)
Screenshot: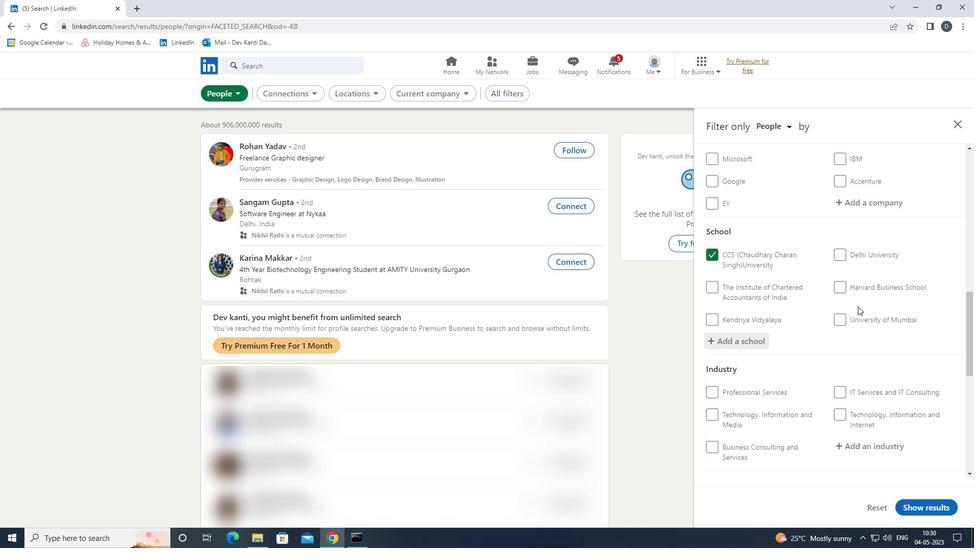 
Action: Mouse scrolled (756, 336) with delta (0, 0)
Screenshot: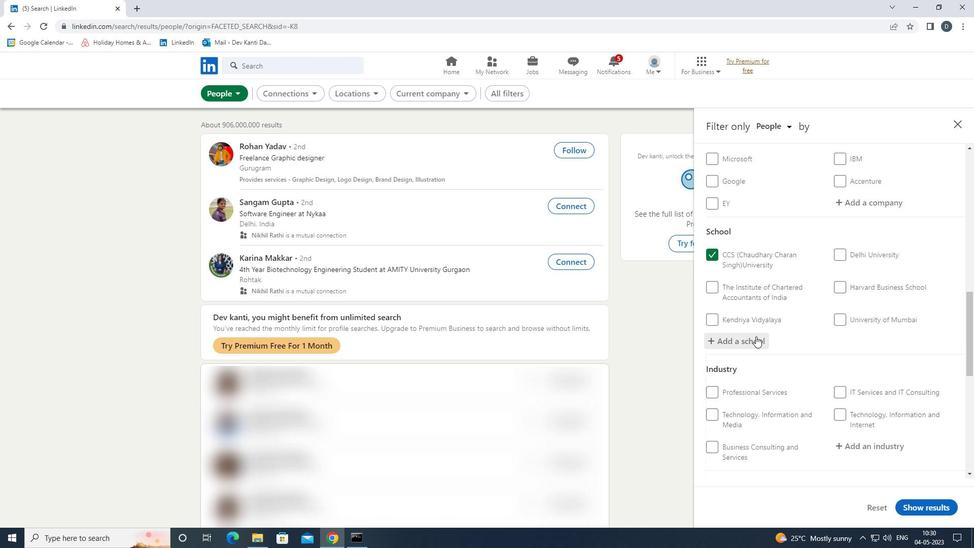 
Action: Mouse scrolled (756, 336) with delta (0, 0)
Screenshot: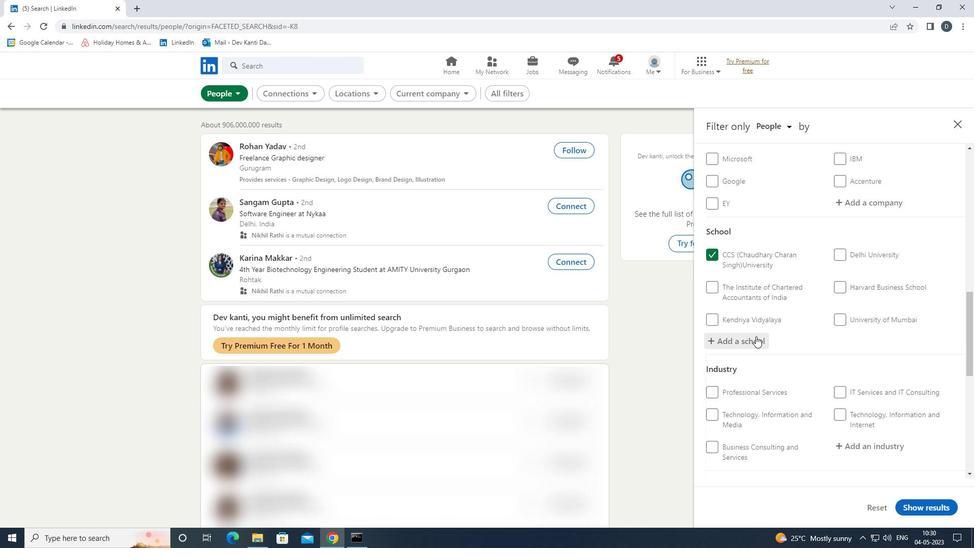 
Action: Mouse moved to (853, 347)
Screenshot: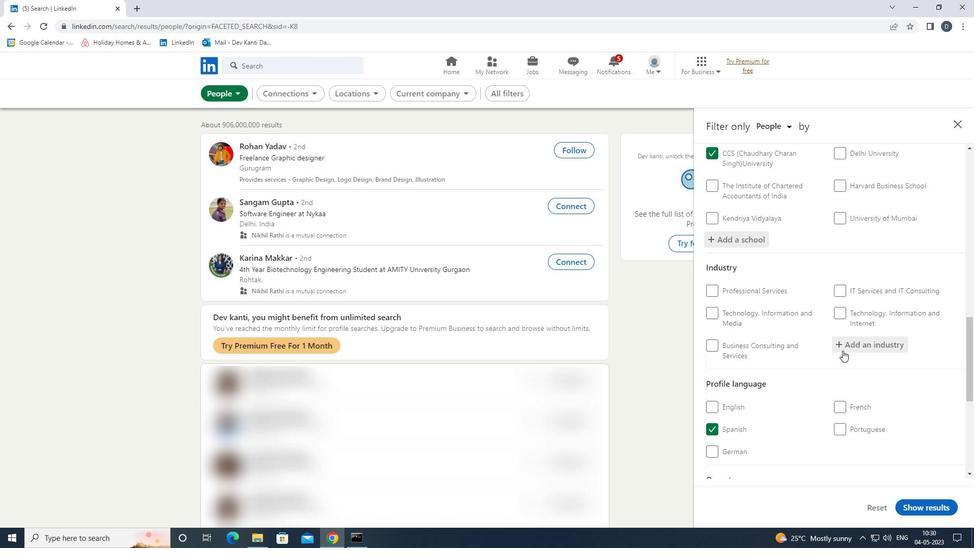 
Action: Mouse pressed left at (853, 347)
Screenshot: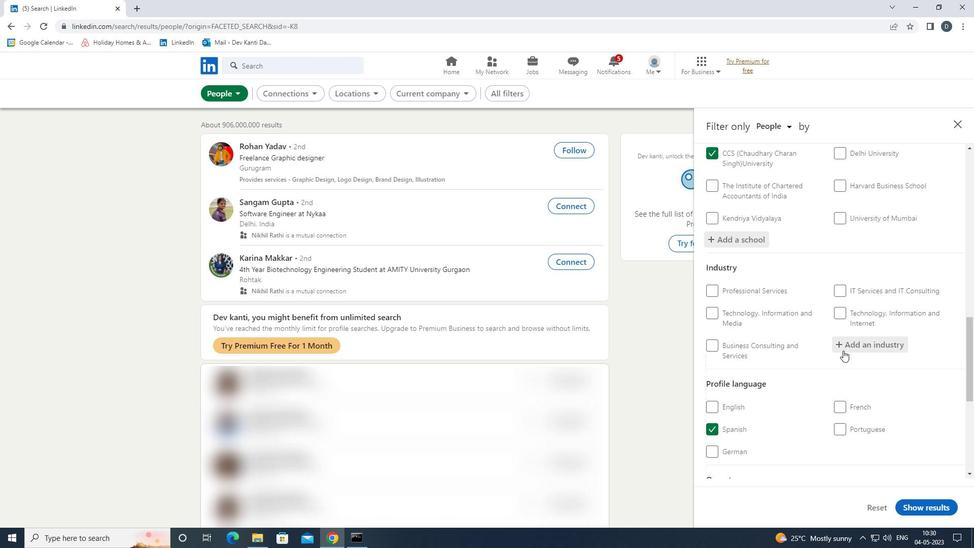
Action: Key pressed <Key.shift>IT<Key.space><Key.backspace><Key.backspace><Key.shift>T<Key.space><Key.shift>SYSTEM<Key.down><Key.down><Key.down><Key.down><Key.down><Key.enter>
Screenshot: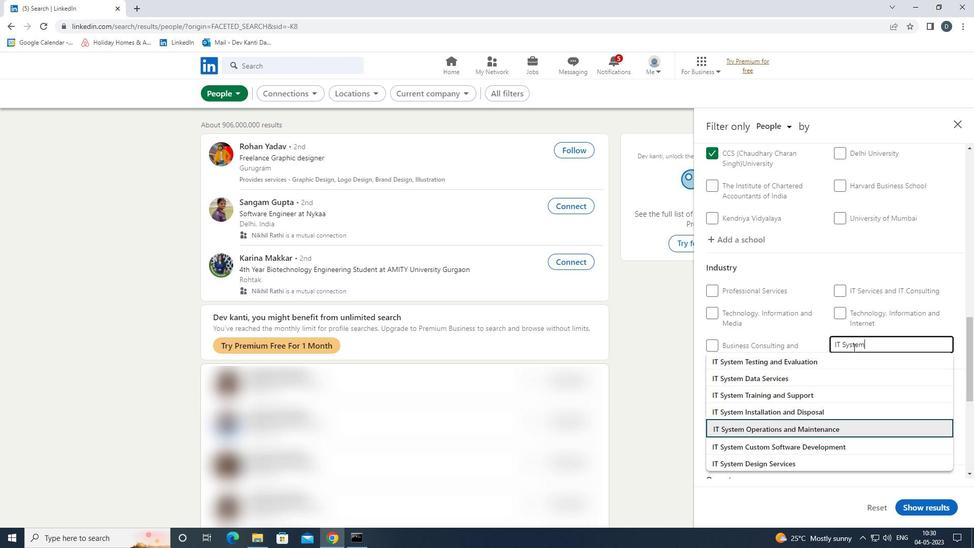 
Action: Mouse moved to (849, 343)
Screenshot: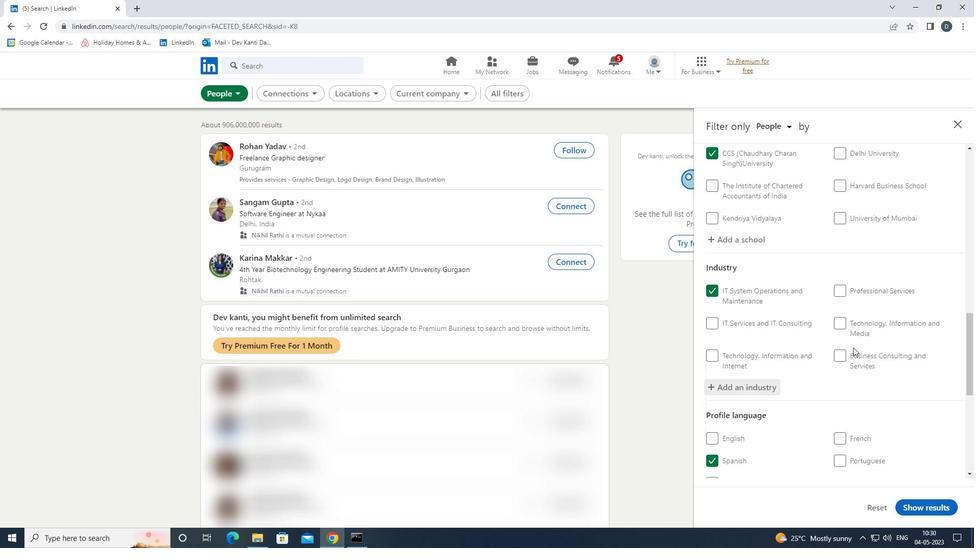 
Action: Mouse scrolled (849, 342) with delta (0, 0)
Screenshot: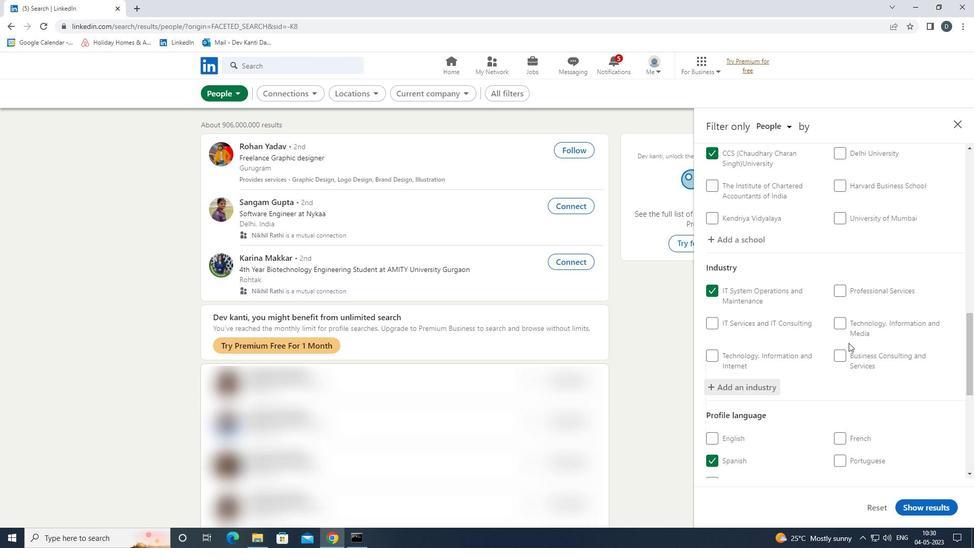 
Action: Mouse scrolled (849, 342) with delta (0, 0)
Screenshot: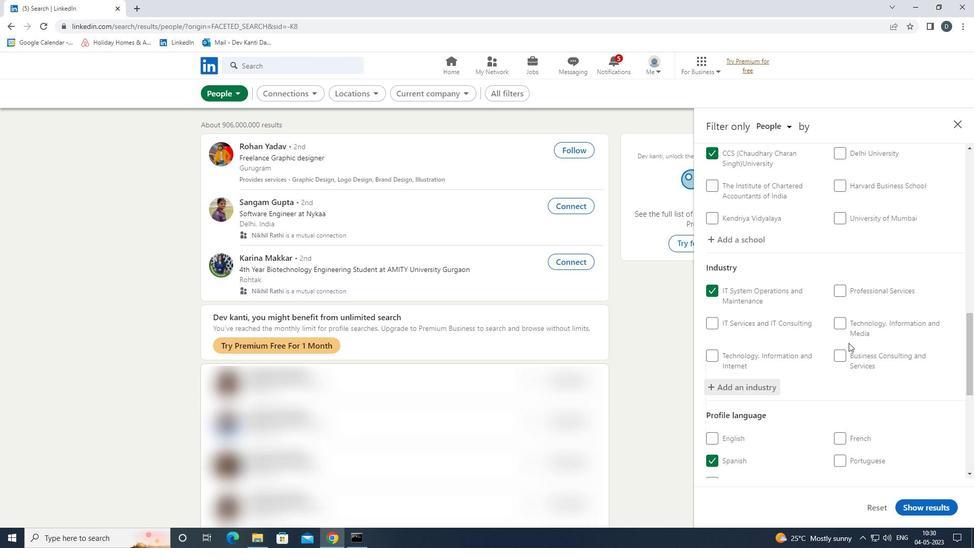 
Action: Mouse scrolled (849, 342) with delta (0, 0)
Screenshot: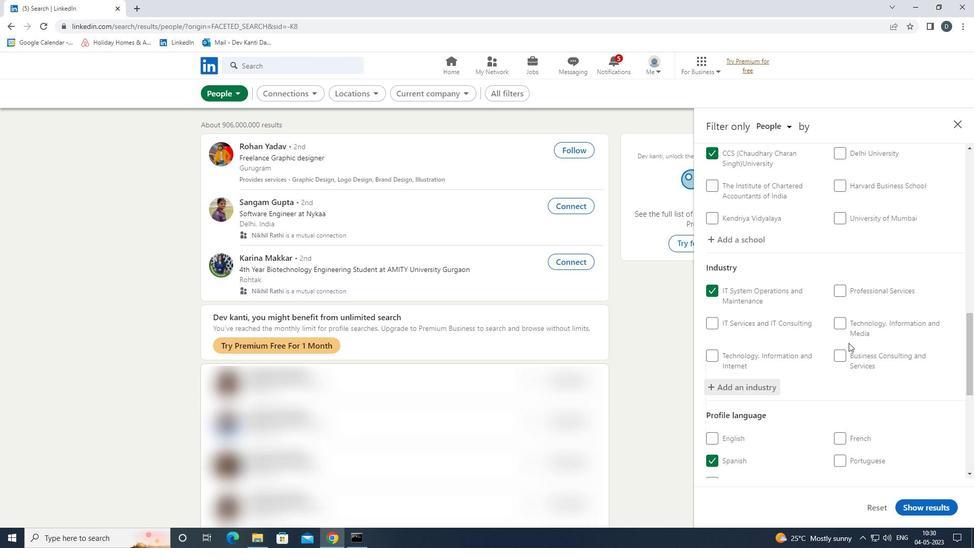 
Action: Mouse scrolled (849, 342) with delta (0, 0)
Screenshot: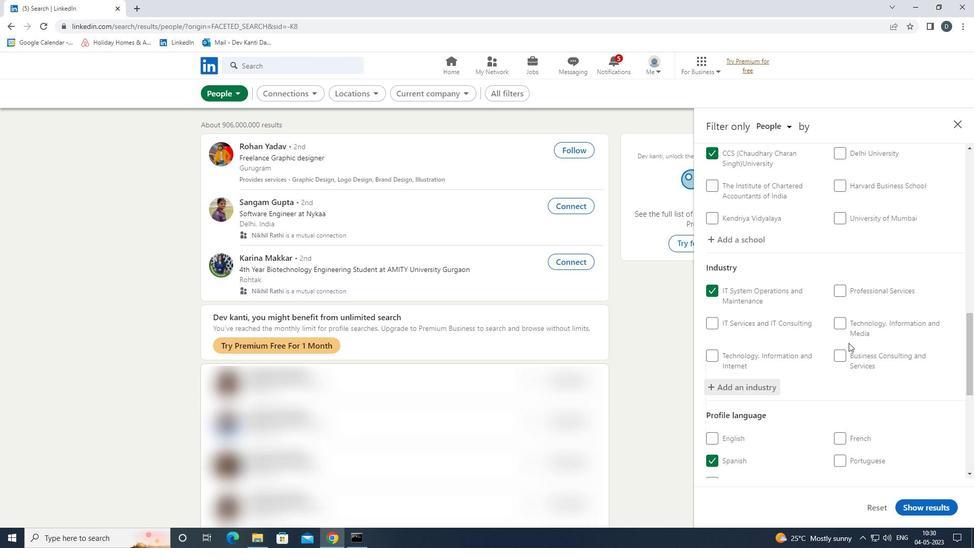 
Action: Mouse scrolled (849, 342) with delta (0, 0)
Screenshot: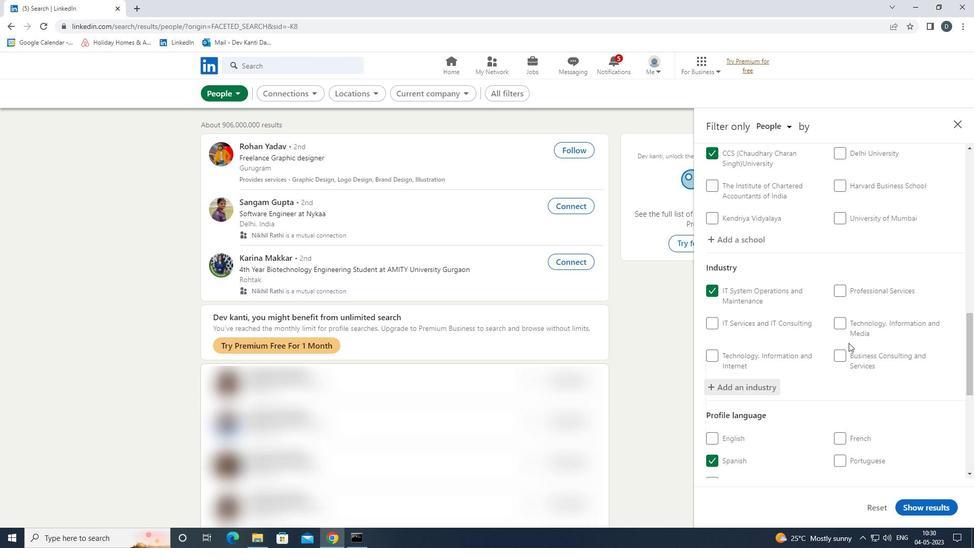 
Action: Mouse scrolled (849, 342) with delta (0, 0)
Screenshot: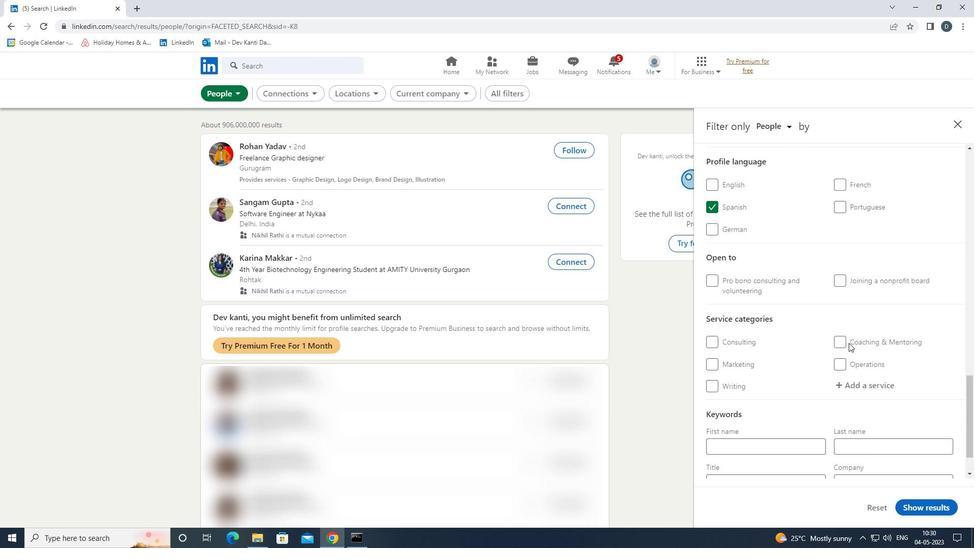 
Action: Mouse scrolled (849, 342) with delta (0, 0)
Screenshot: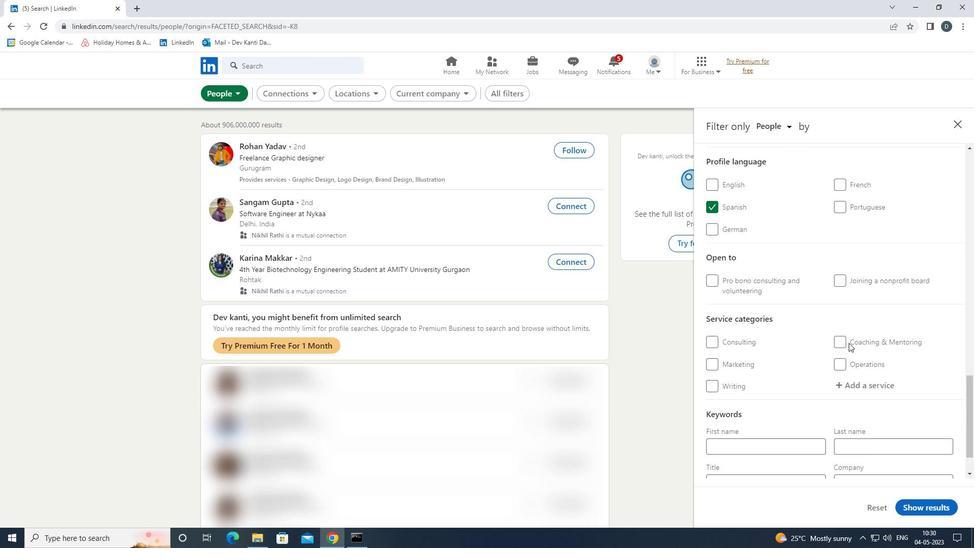
Action: Mouse scrolled (849, 342) with delta (0, 0)
Screenshot: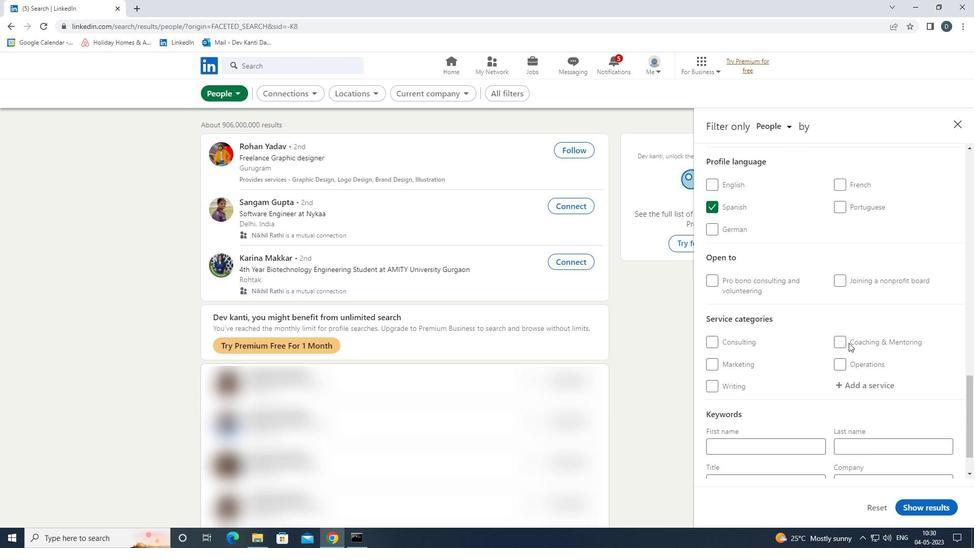 
Action: Mouse moved to (862, 325)
Screenshot: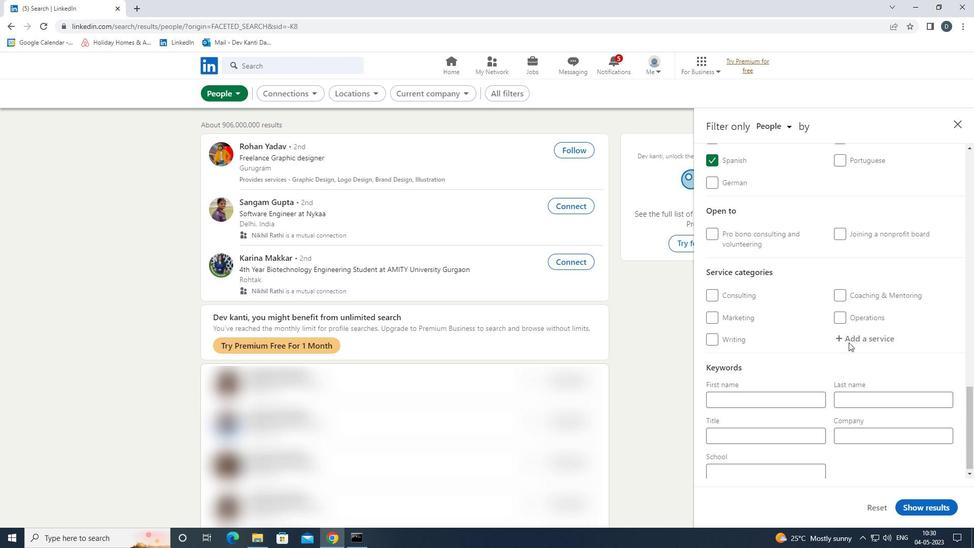 
Action: Mouse pressed left at (862, 325)
Screenshot: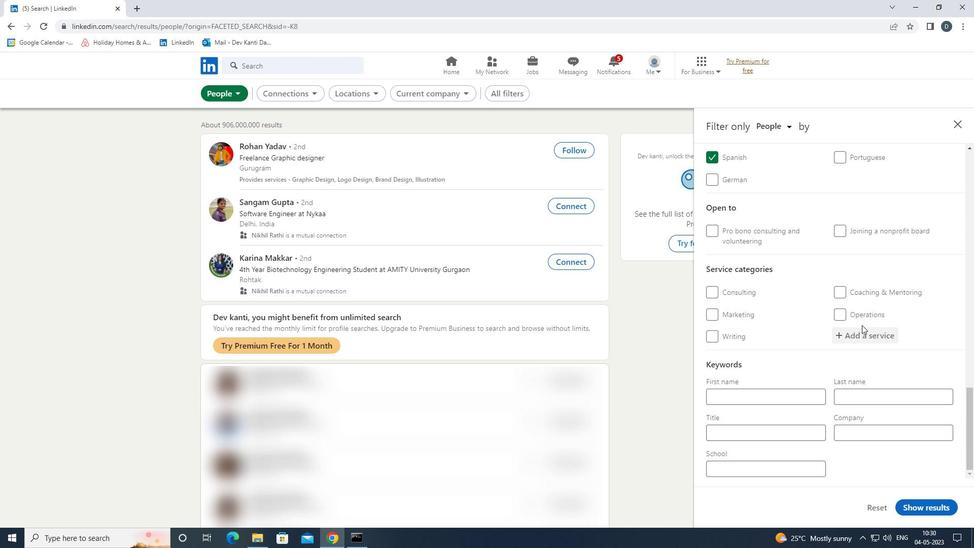 
Action: Mouse moved to (862, 328)
Screenshot: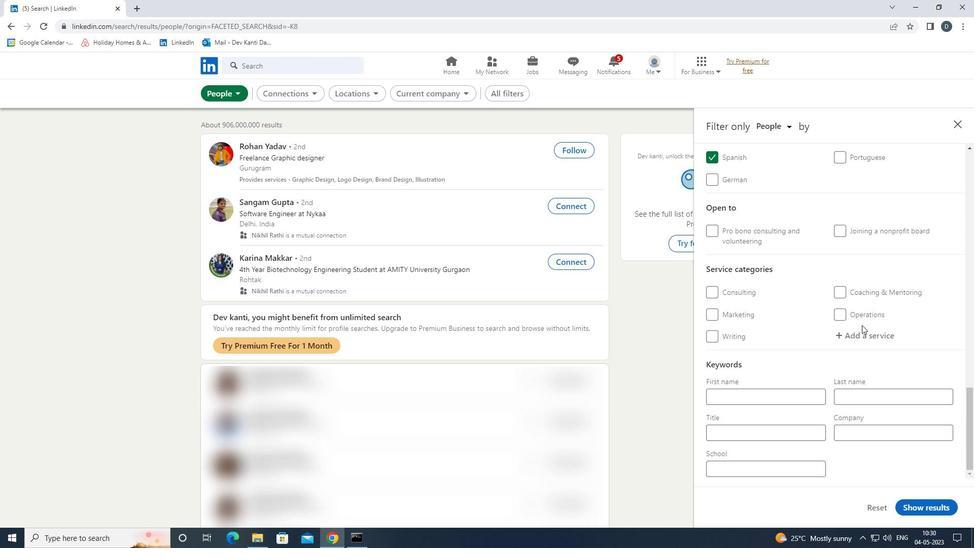 
Action: Mouse pressed left at (862, 328)
Screenshot: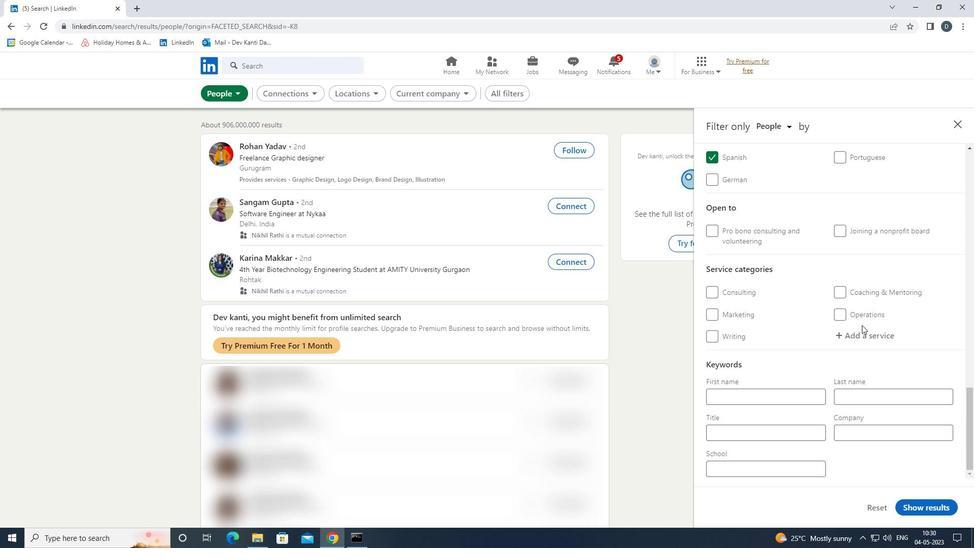 
Action: Mouse moved to (861, 329)
Screenshot: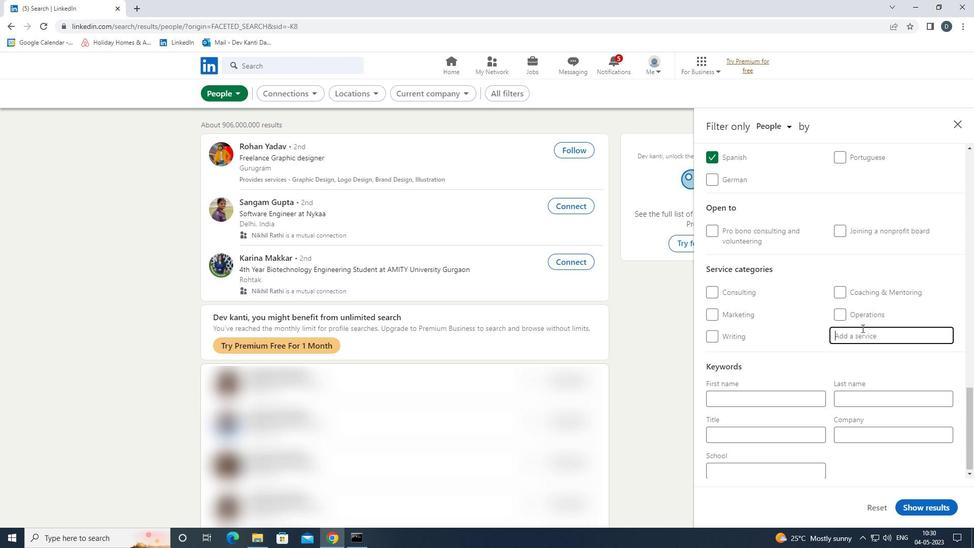 
Action: Key pressed <Key.shift>VIDEOGRAP<Key.down><Key.enter>
Screenshot: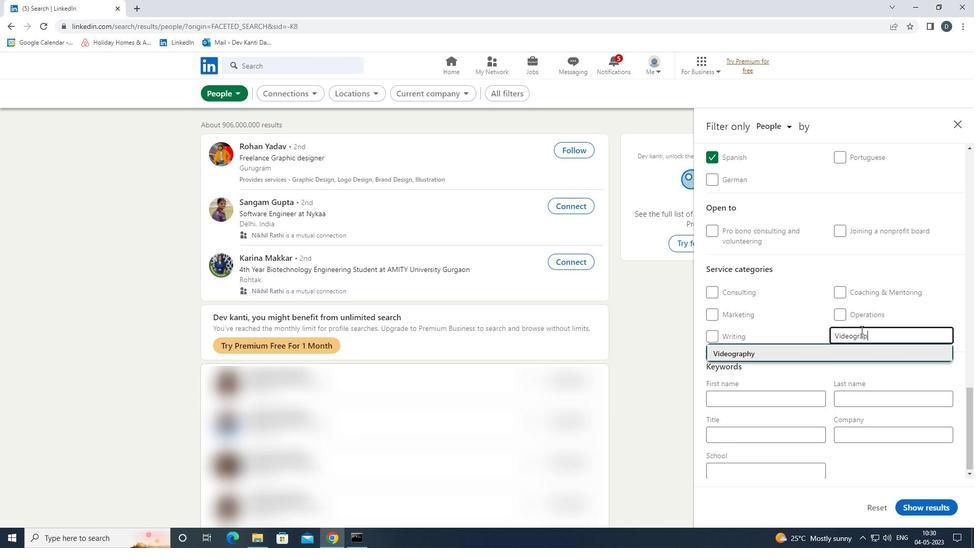 
Action: Mouse moved to (860, 328)
Screenshot: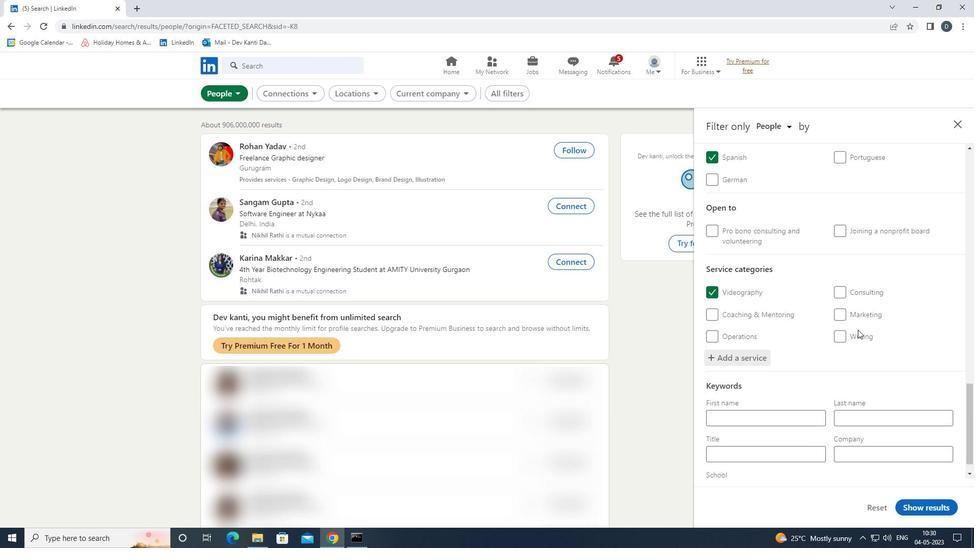 
Action: Mouse scrolled (860, 328) with delta (0, 0)
Screenshot: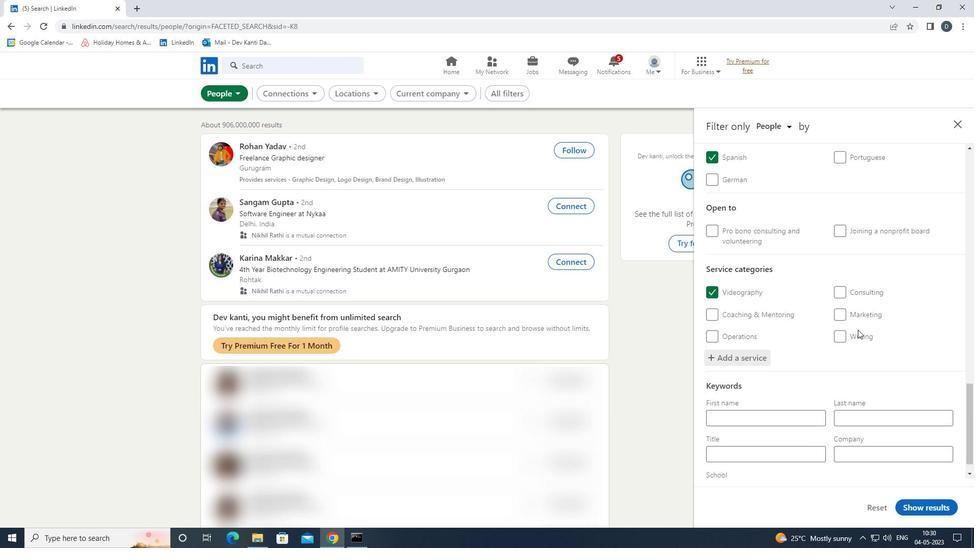 
Action: Mouse moved to (861, 333)
Screenshot: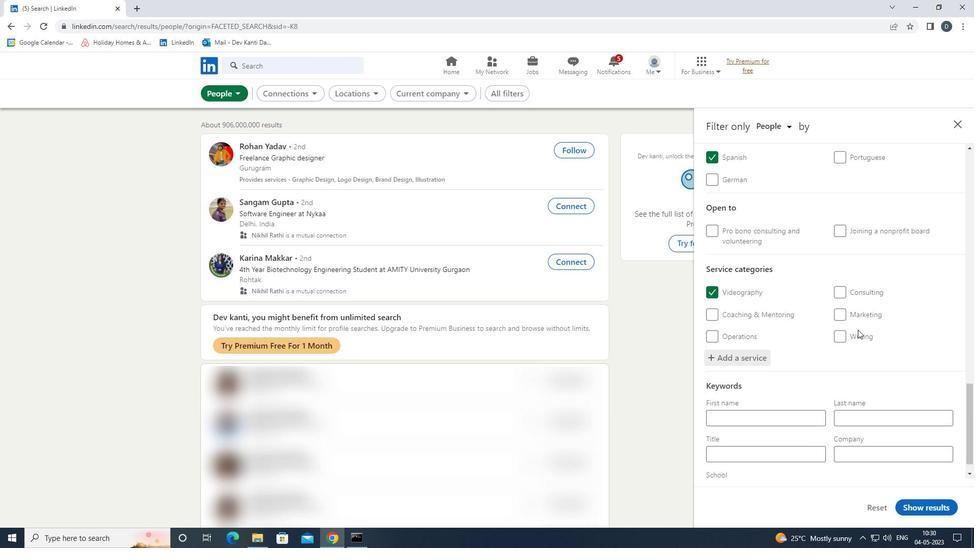 
Action: Mouse scrolled (861, 332) with delta (0, 0)
Screenshot: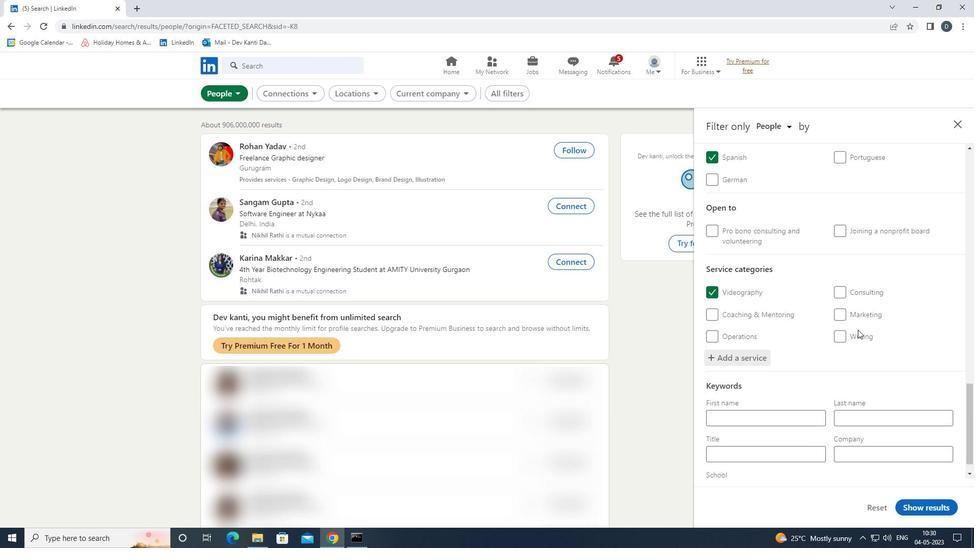 
Action: Mouse moved to (863, 335)
Screenshot: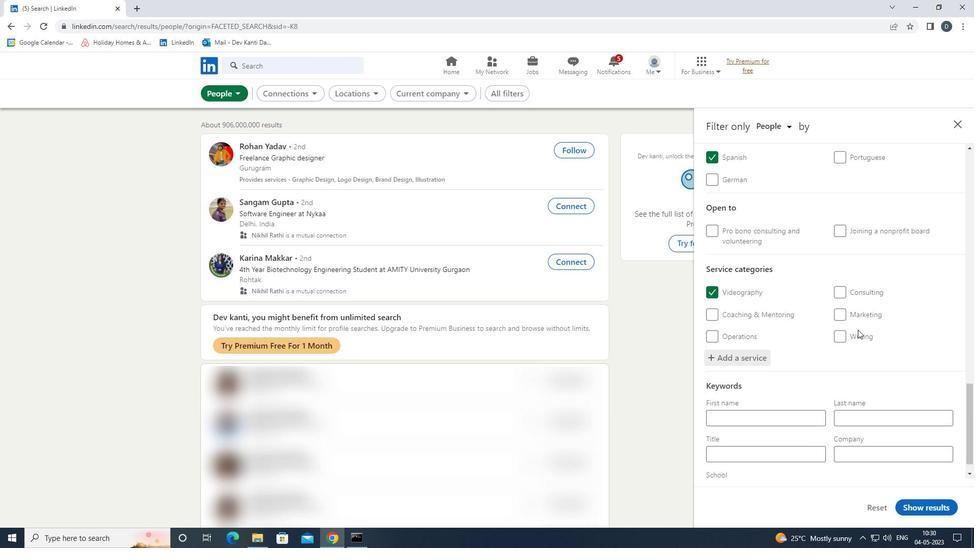 
Action: Mouse scrolled (863, 335) with delta (0, 0)
Screenshot: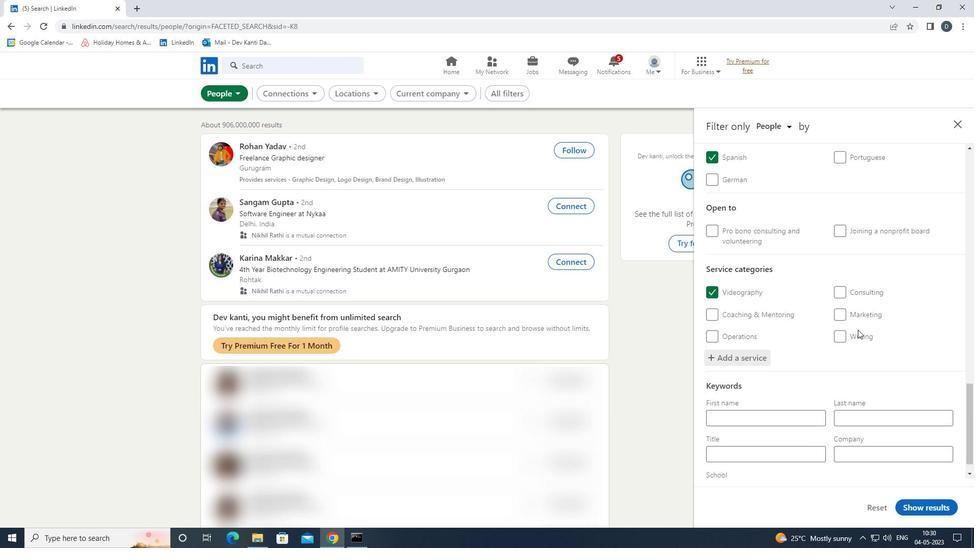 
Action: Mouse moved to (797, 436)
Screenshot: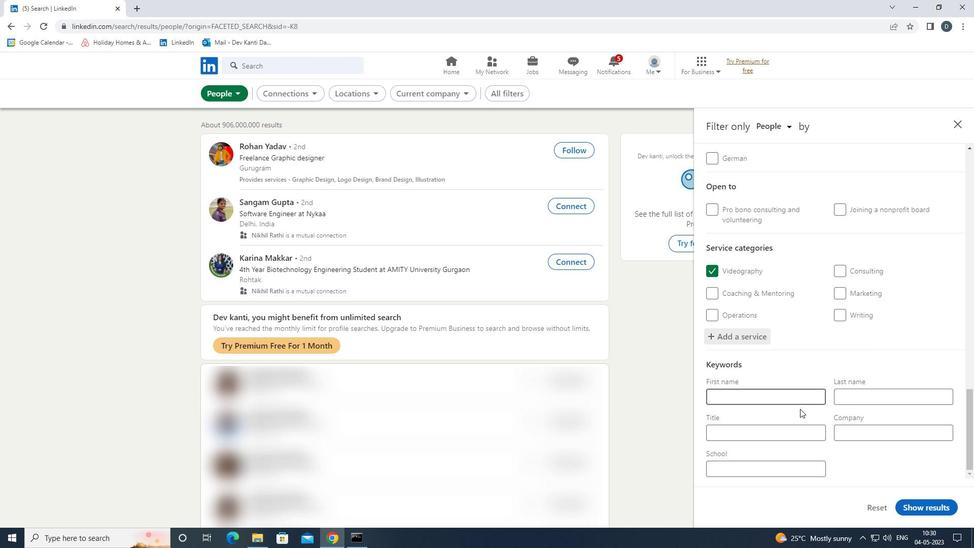 
Action: Mouse pressed left at (797, 436)
Screenshot: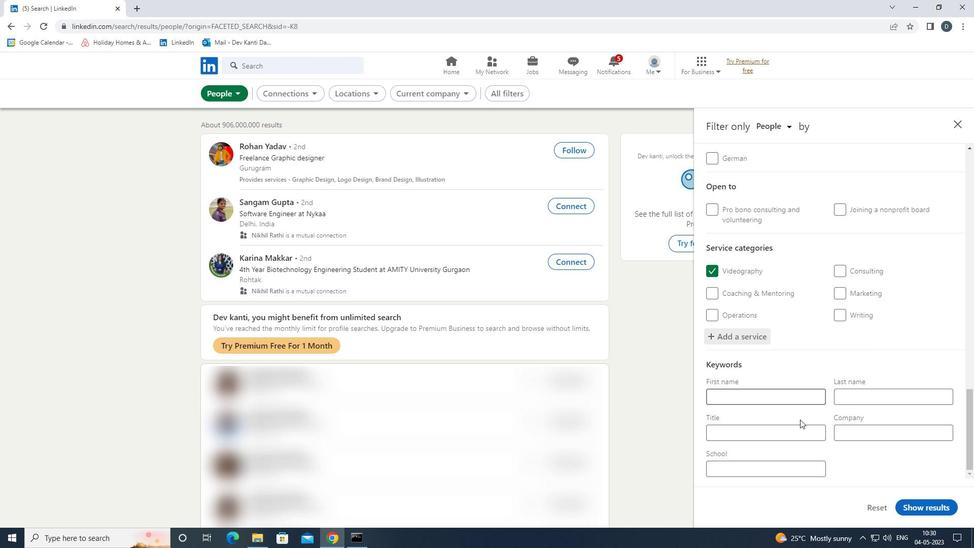 
Action: Key pressed <Key.shift>ANIMAL<Key.space><Key.shift>SHELTER<Key.space><Key.shift><Key.shift><Key.shift><Key.shift><Key.shift><Key.shift>VOLUNTEER
Screenshot: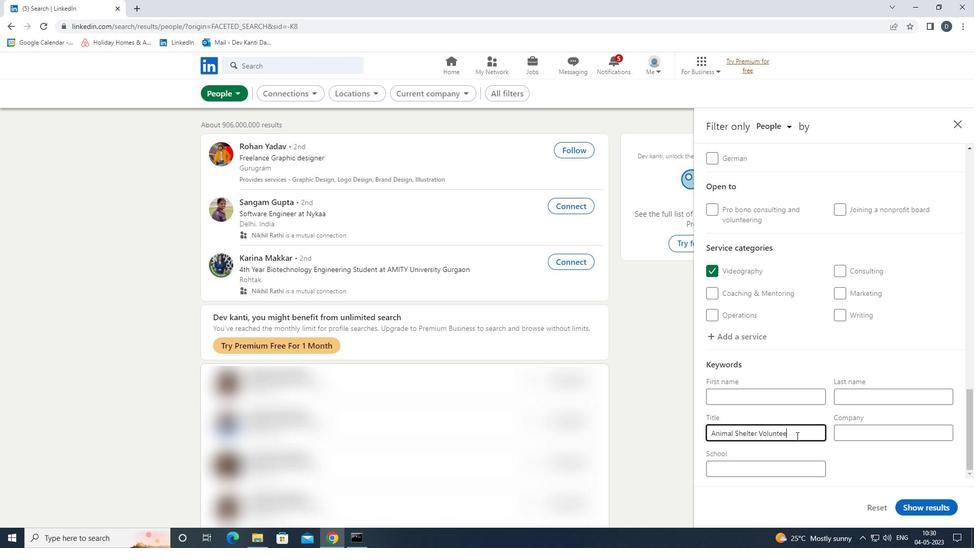
Action: Mouse moved to (924, 511)
Screenshot: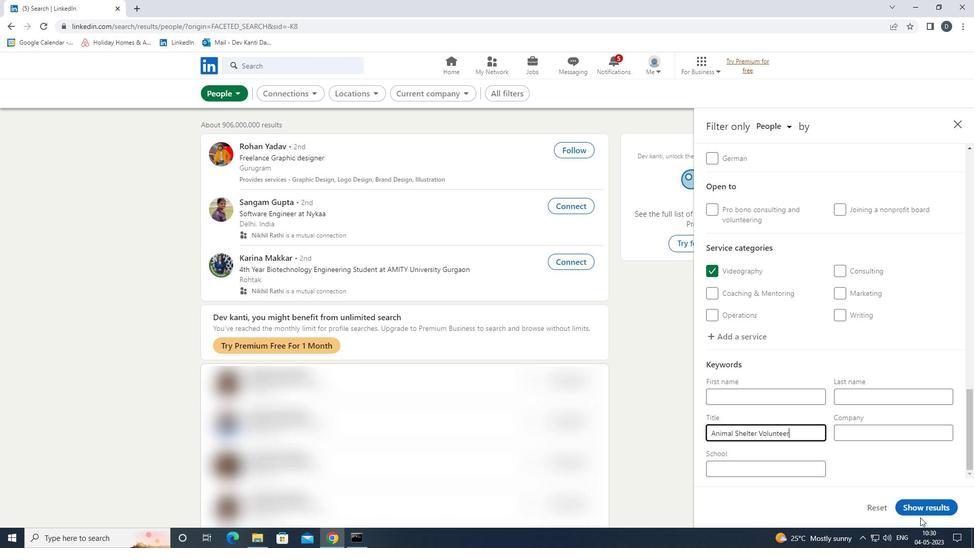 
Action: Mouse pressed left at (924, 511)
Screenshot: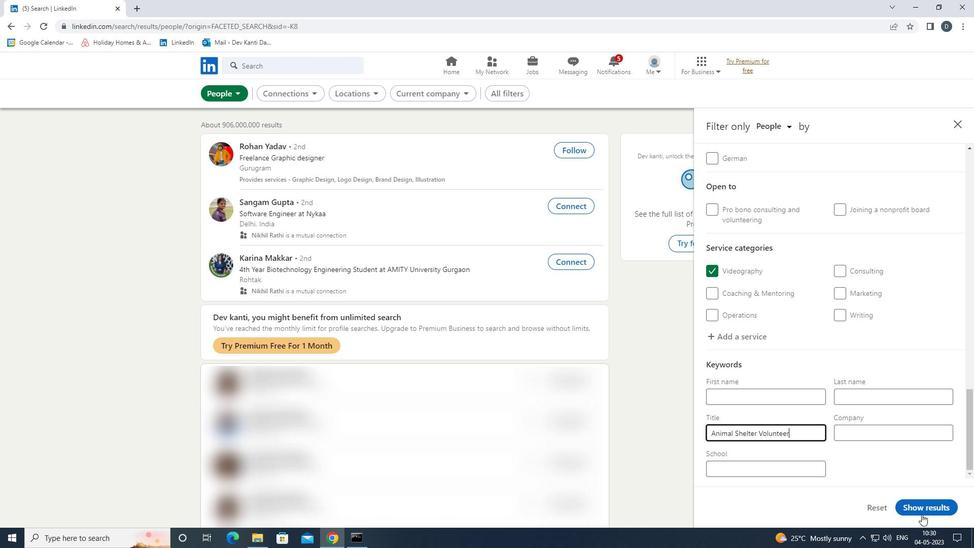 
Action: Mouse moved to (573, 317)
Screenshot: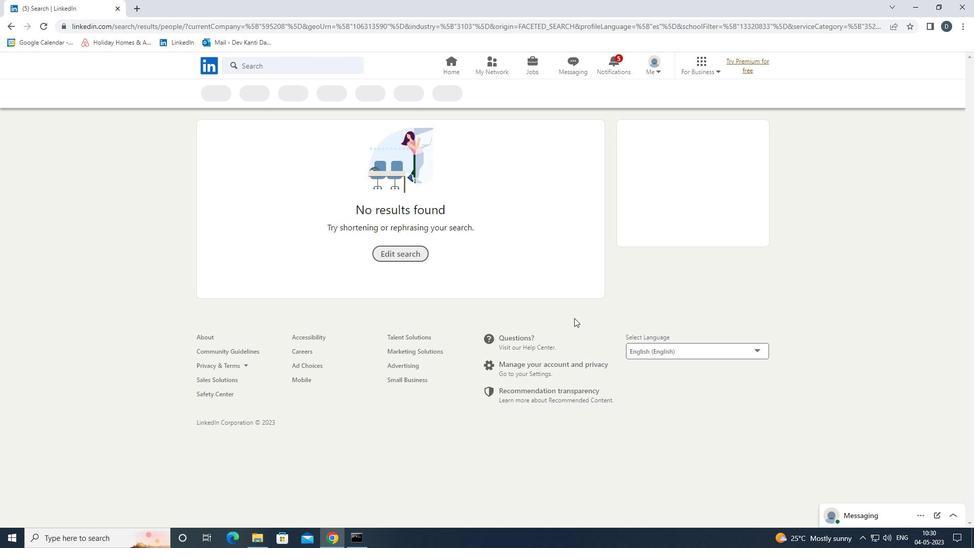 
